 Task: Look for space in Cabimas, Venezuela from 26th August, 2023 to 10th September, 2023 for 6 adults, 2 children in price range Rs.10000 to Rs.15000. Place can be entire place or shared room with 6 bedrooms having 6 beds and 6 bathrooms. Property type can be house, flat, guest house. Amenities needed are: wifi, TV, free parkinig on premises, gym, breakfast. Booking option can be shelf check-in. Required host language is English.
Action: Mouse moved to (416, 88)
Screenshot: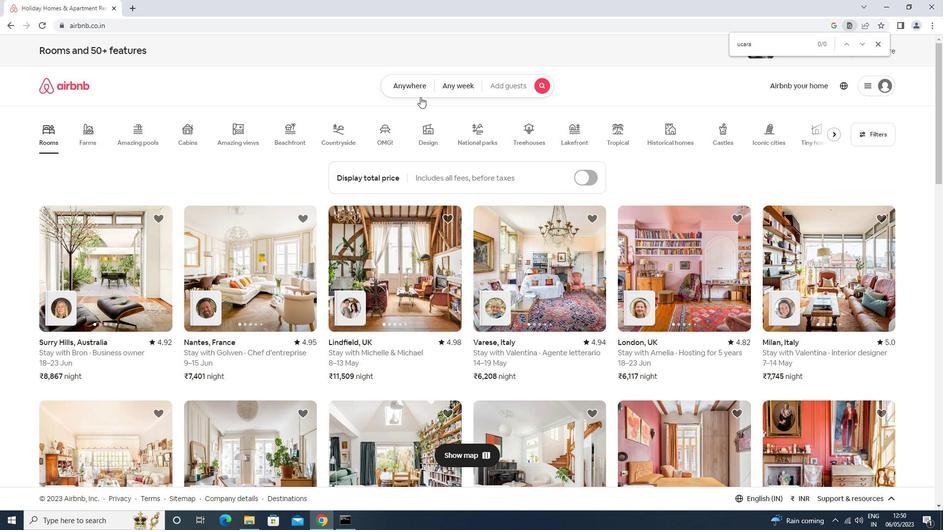 
Action: Mouse pressed left at (416, 88)
Screenshot: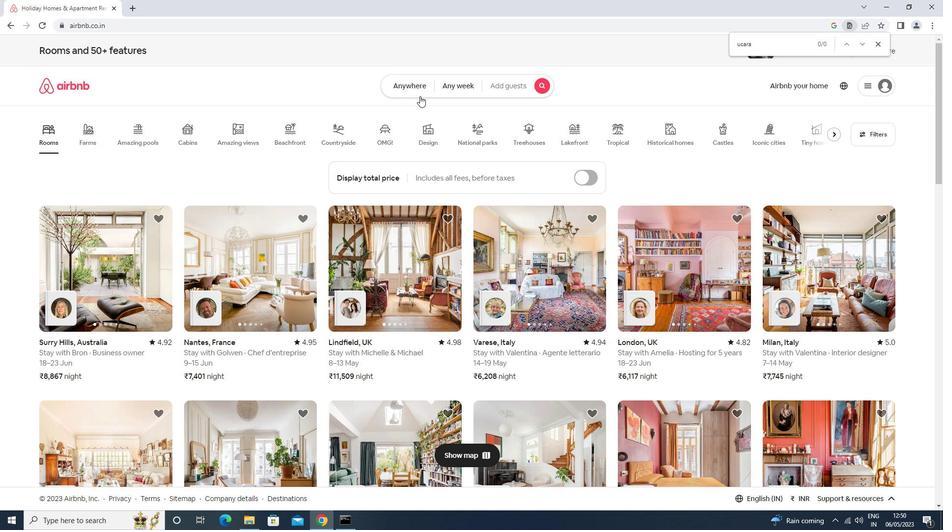 
Action: Mouse moved to (303, 128)
Screenshot: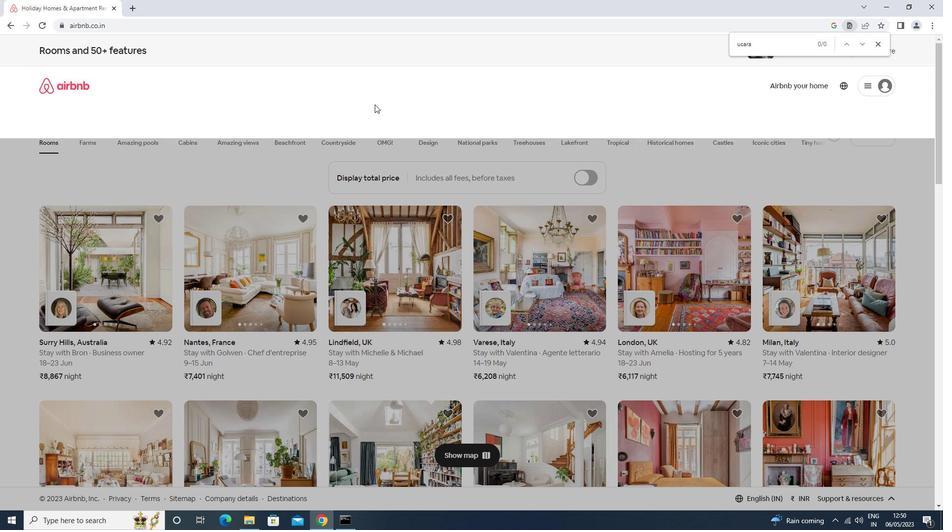 
Action: Mouse pressed left at (303, 128)
Screenshot: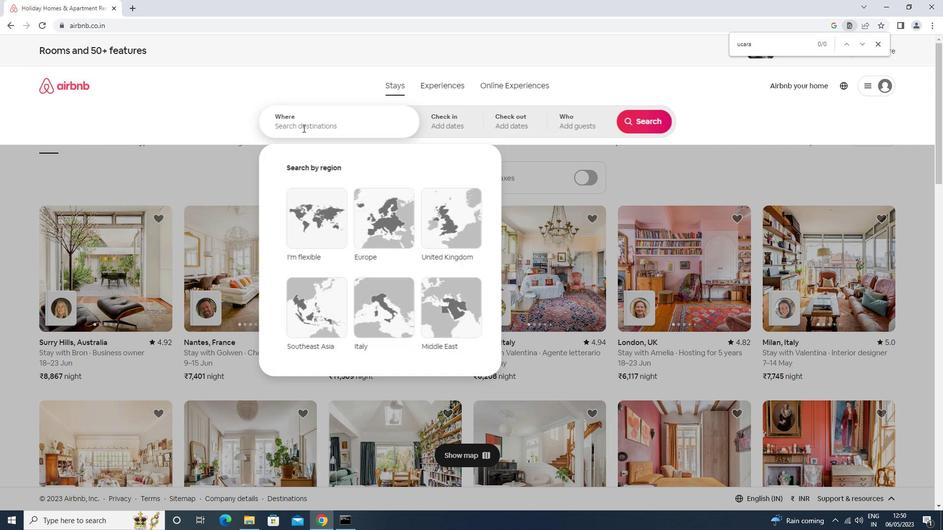 
Action: Key pressed cabims,<Key.space>venezuela<Key.enter>
Screenshot: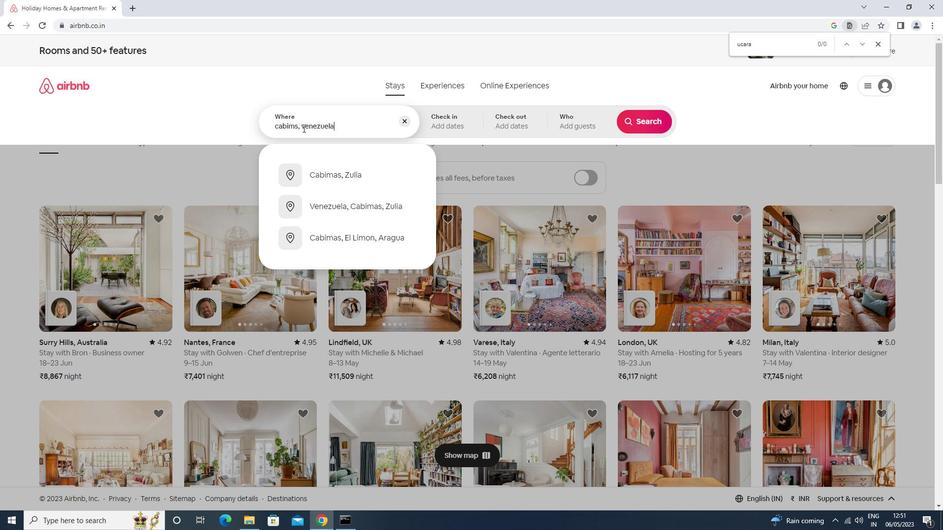 
Action: Mouse moved to (646, 198)
Screenshot: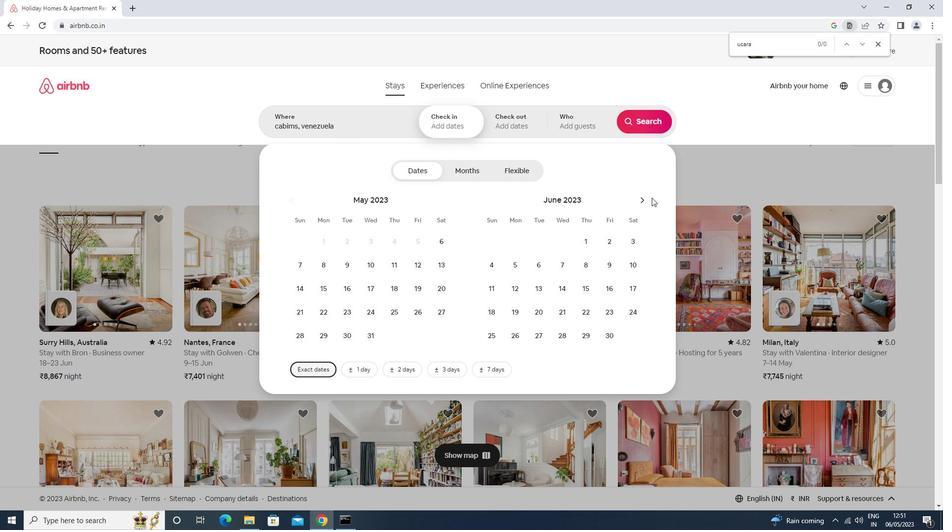 
Action: Mouse pressed left at (646, 198)
Screenshot: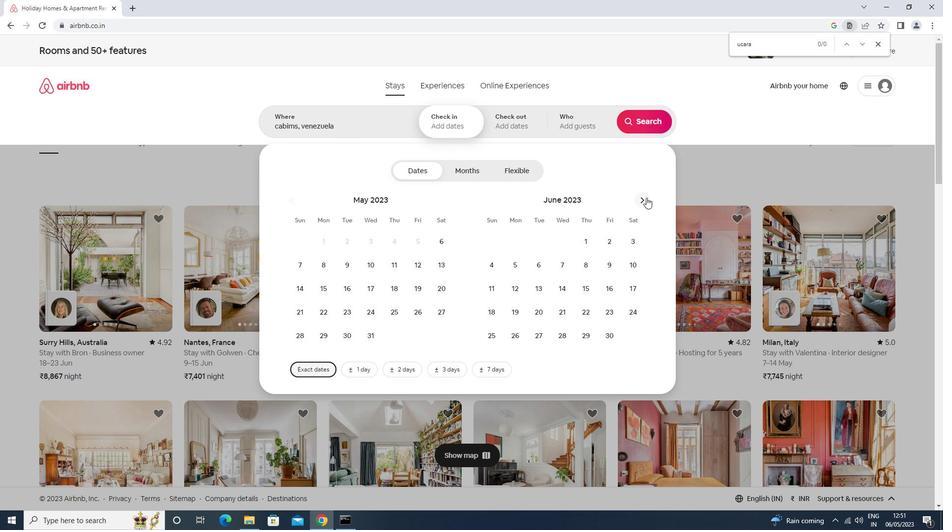 
Action: Mouse pressed left at (646, 198)
Screenshot: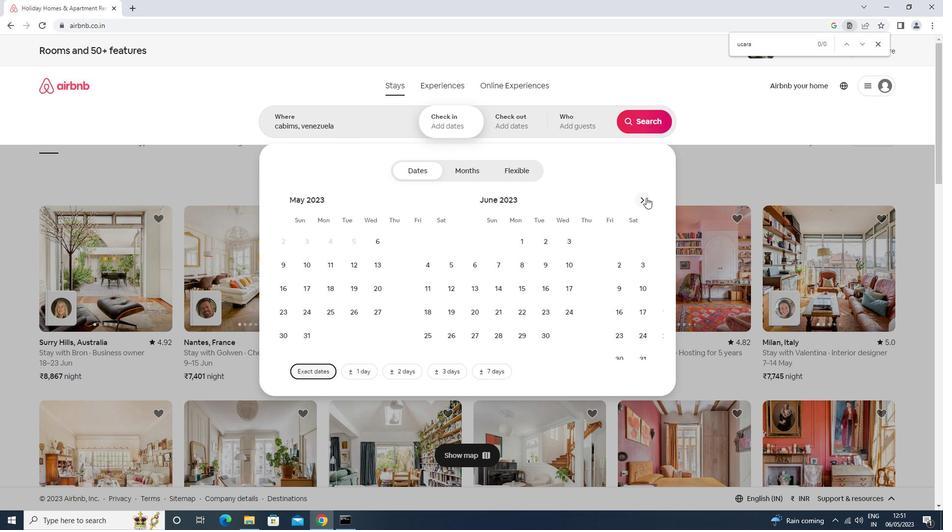 
Action: Mouse moved to (631, 303)
Screenshot: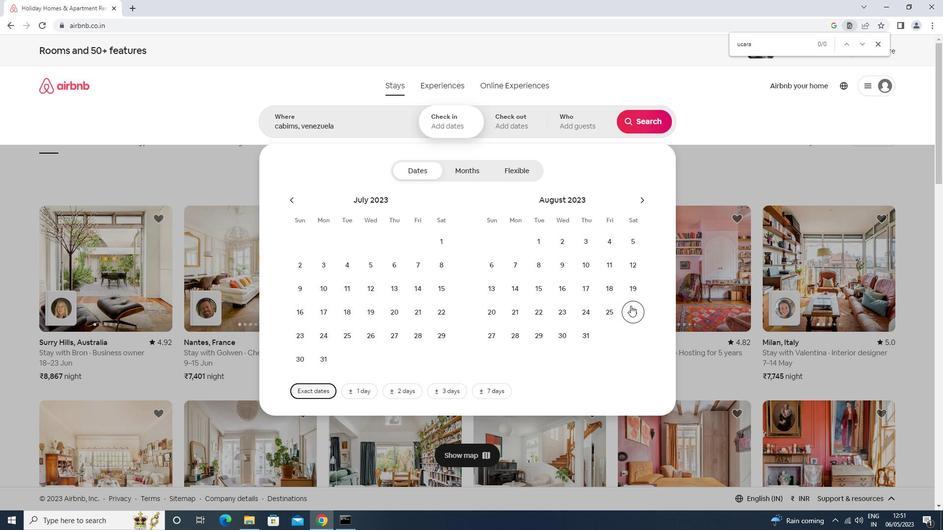 
Action: Mouse pressed left at (631, 303)
Screenshot: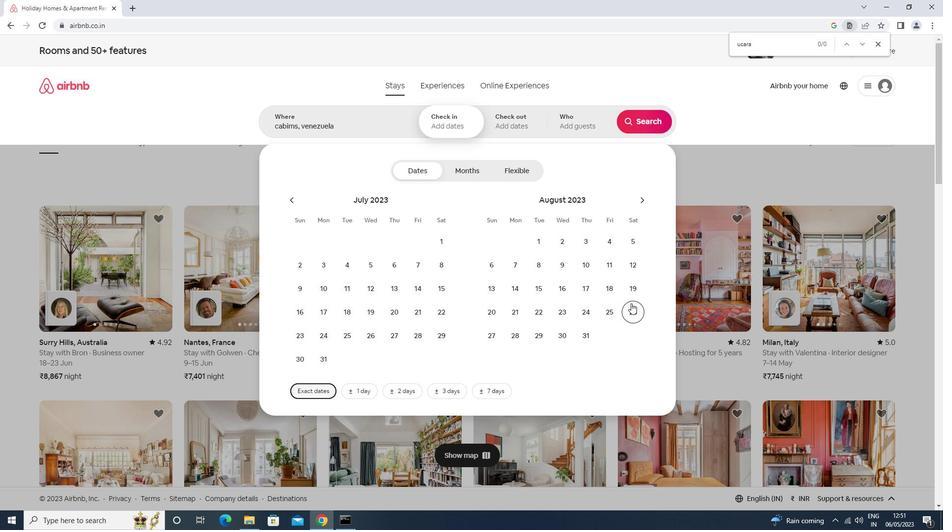 
Action: Mouse moved to (639, 201)
Screenshot: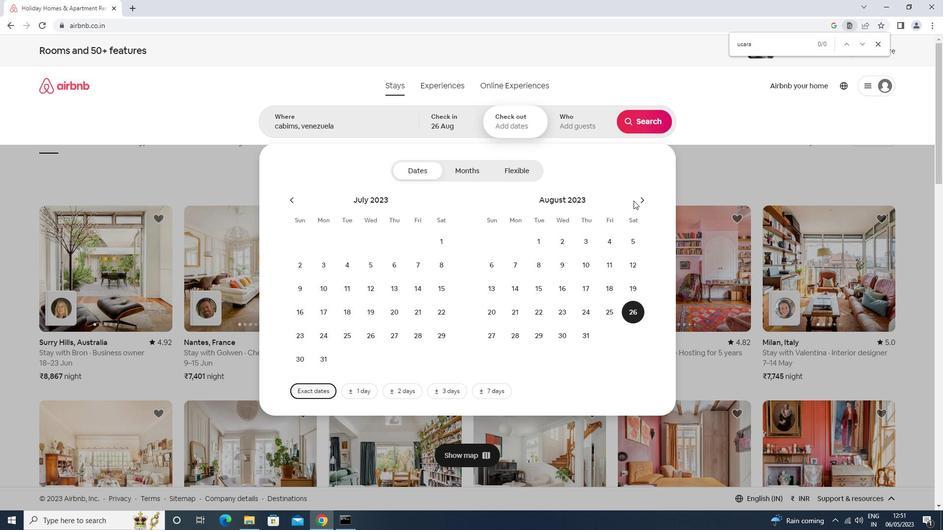 
Action: Mouse pressed left at (639, 201)
Screenshot: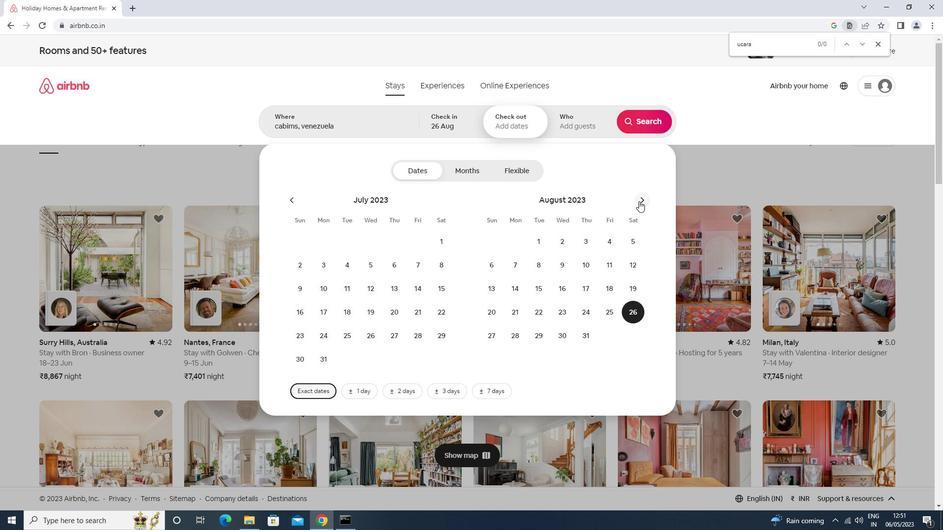 
Action: Mouse moved to (494, 287)
Screenshot: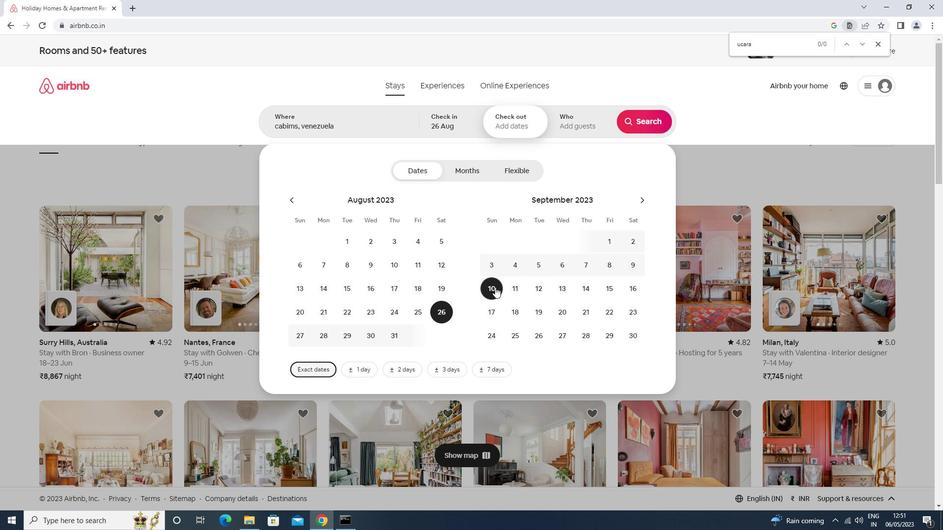 
Action: Mouse pressed left at (494, 287)
Screenshot: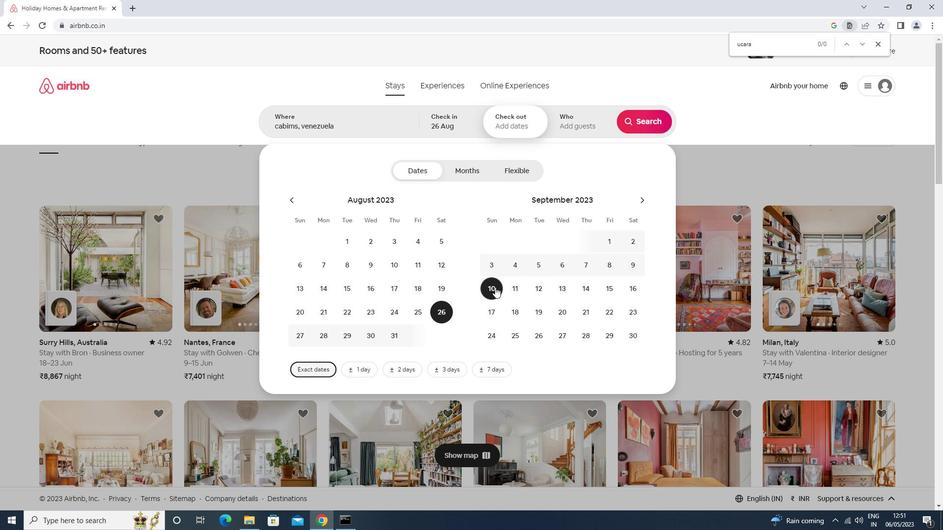 
Action: Mouse moved to (573, 121)
Screenshot: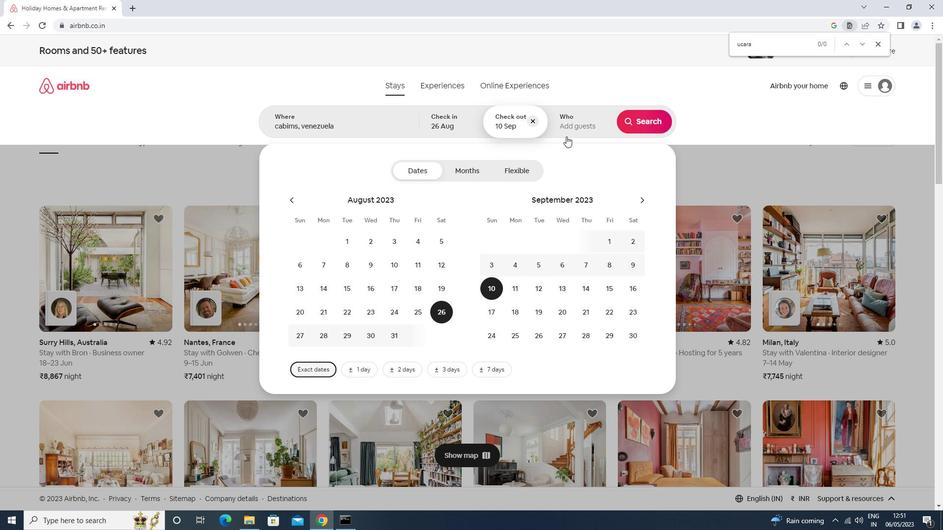 
Action: Mouse pressed left at (573, 121)
Screenshot: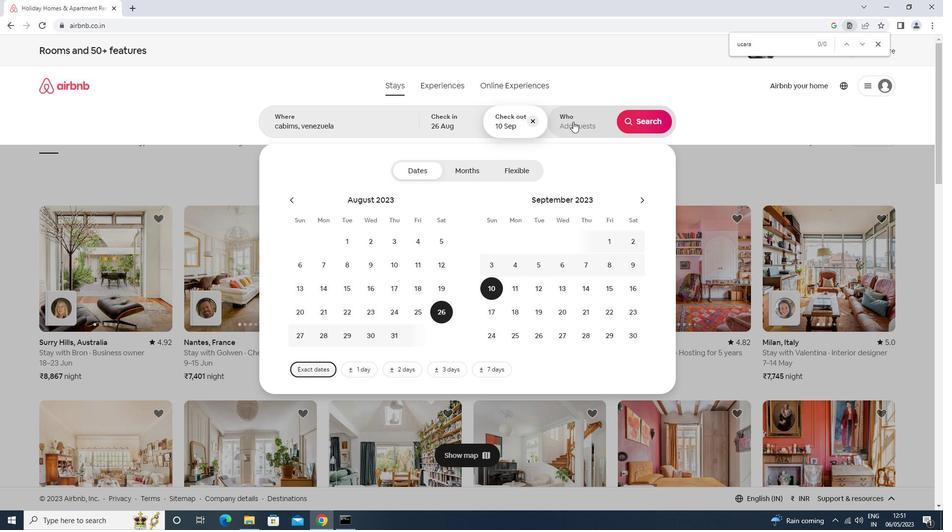 
Action: Mouse moved to (650, 177)
Screenshot: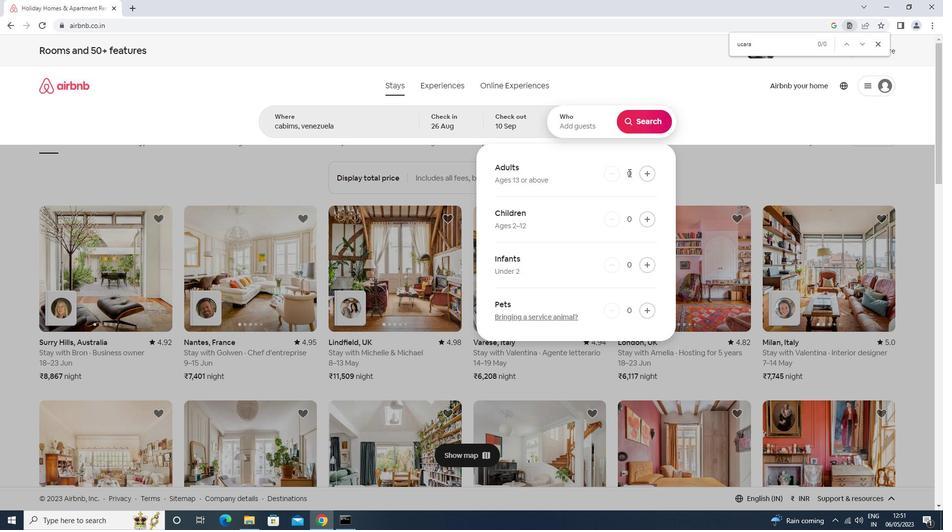 
Action: Mouse pressed left at (650, 177)
Screenshot: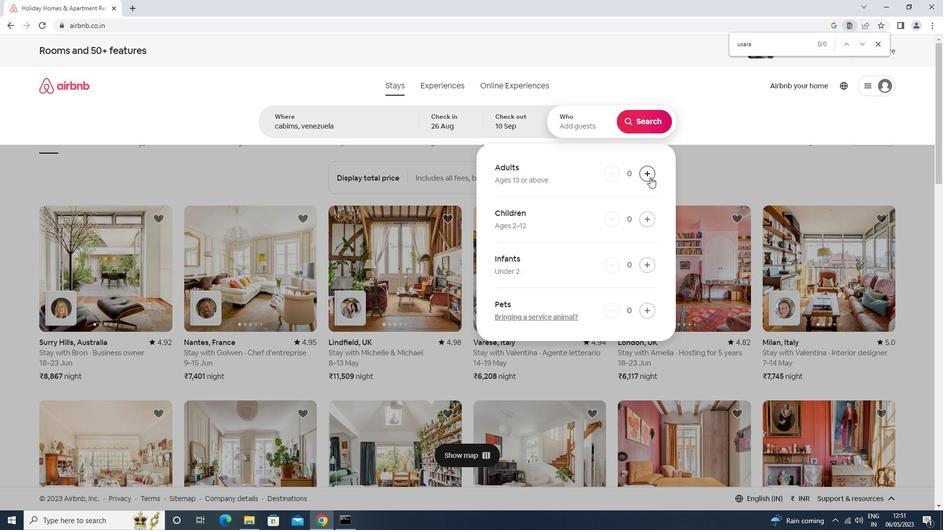 
Action: Mouse pressed left at (650, 177)
Screenshot: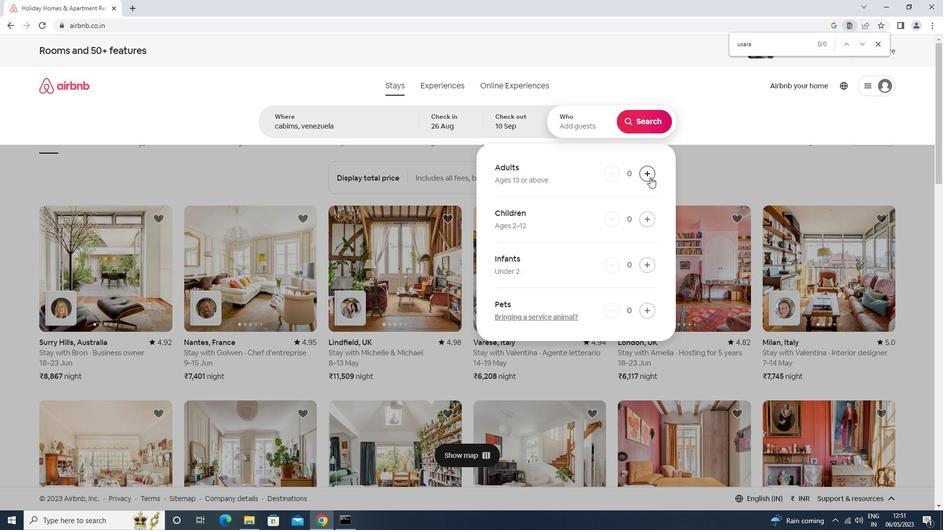 
Action: Mouse pressed left at (650, 177)
Screenshot: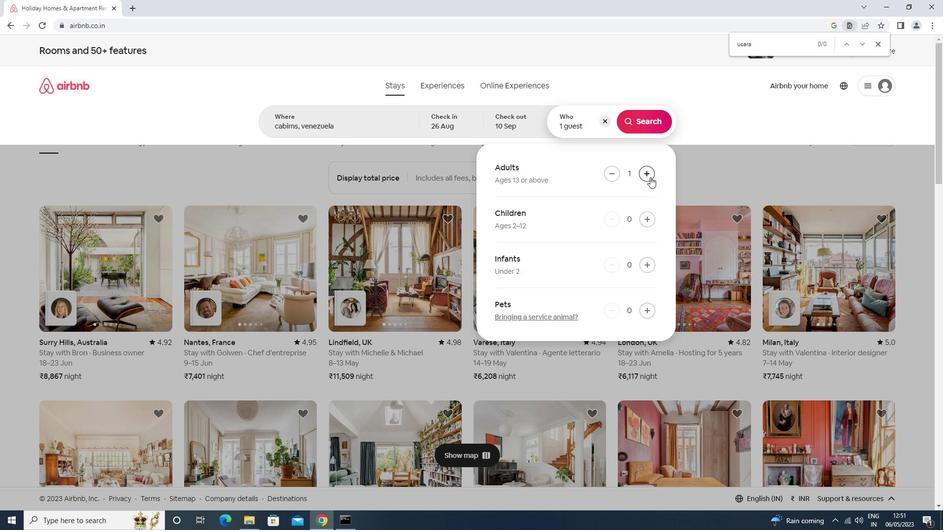 
Action: Mouse pressed left at (650, 177)
Screenshot: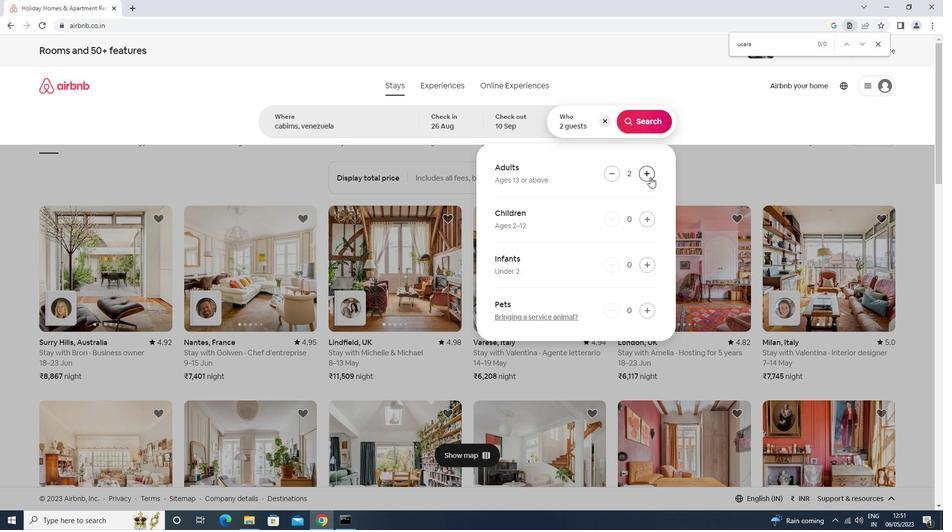 
Action: Mouse pressed left at (650, 177)
Screenshot: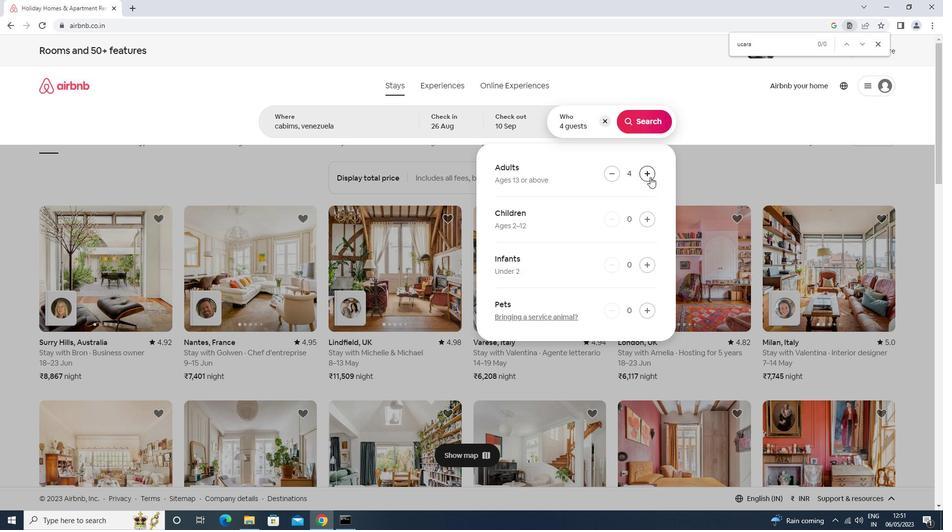 
Action: Mouse pressed left at (650, 177)
Screenshot: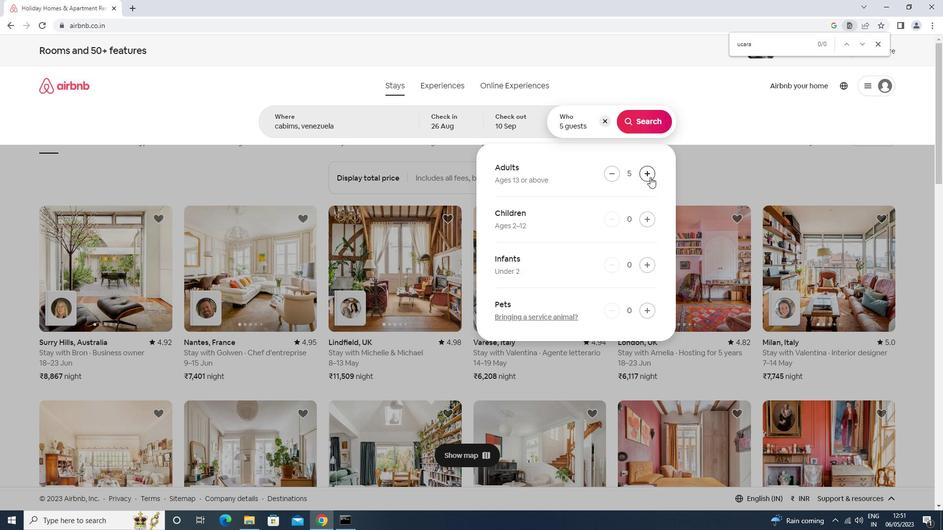 
Action: Mouse moved to (651, 216)
Screenshot: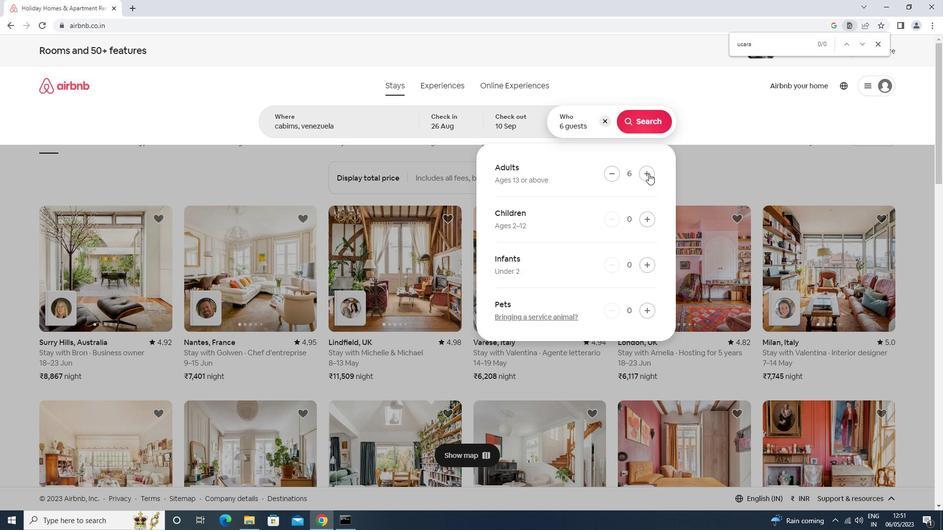 
Action: Mouse pressed left at (651, 216)
Screenshot: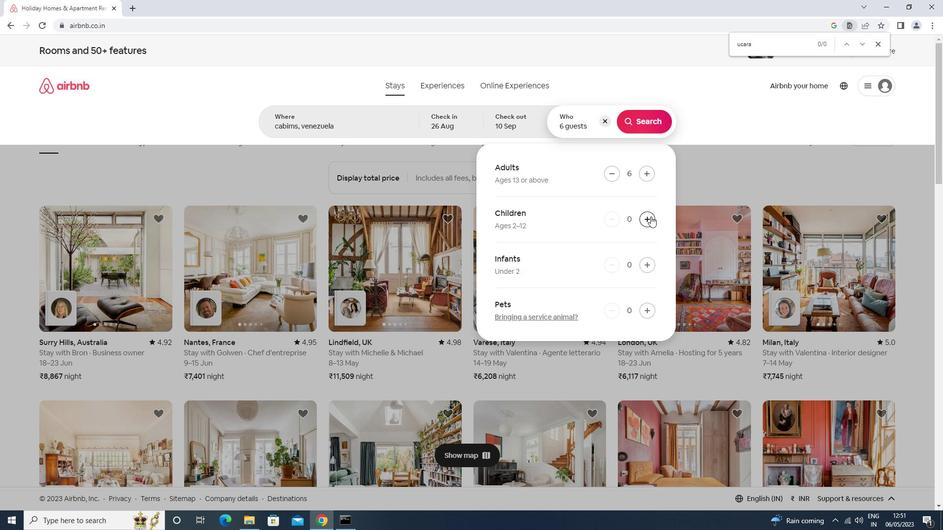 
Action: Mouse pressed left at (651, 216)
Screenshot: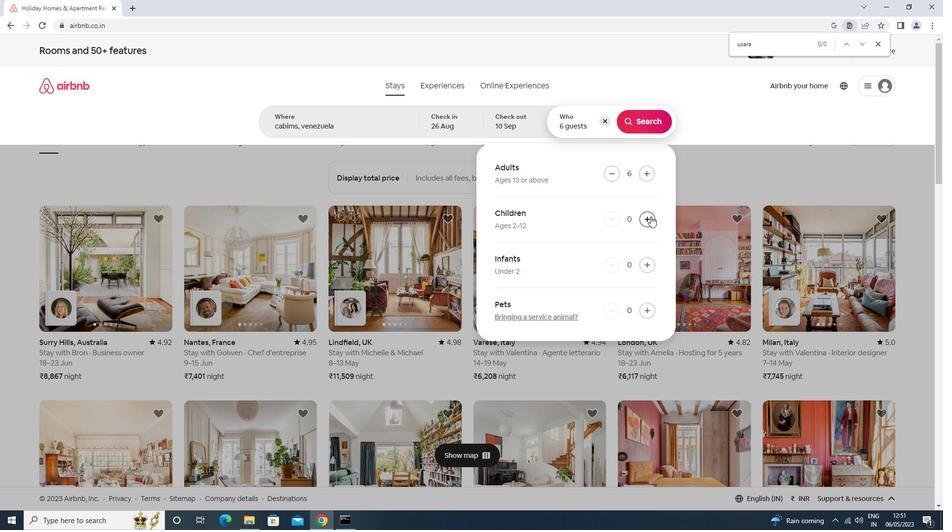 
Action: Mouse moved to (649, 120)
Screenshot: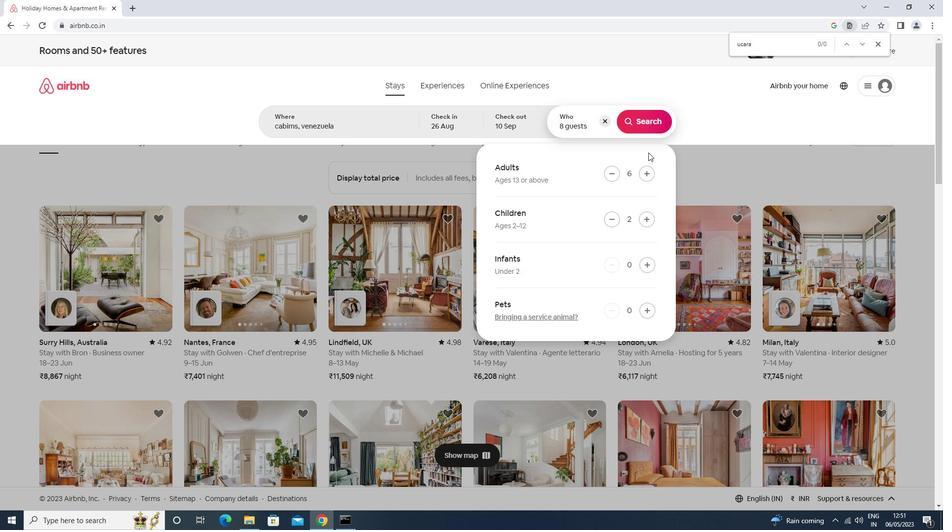 
Action: Mouse pressed left at (649, 120)
Screenshot: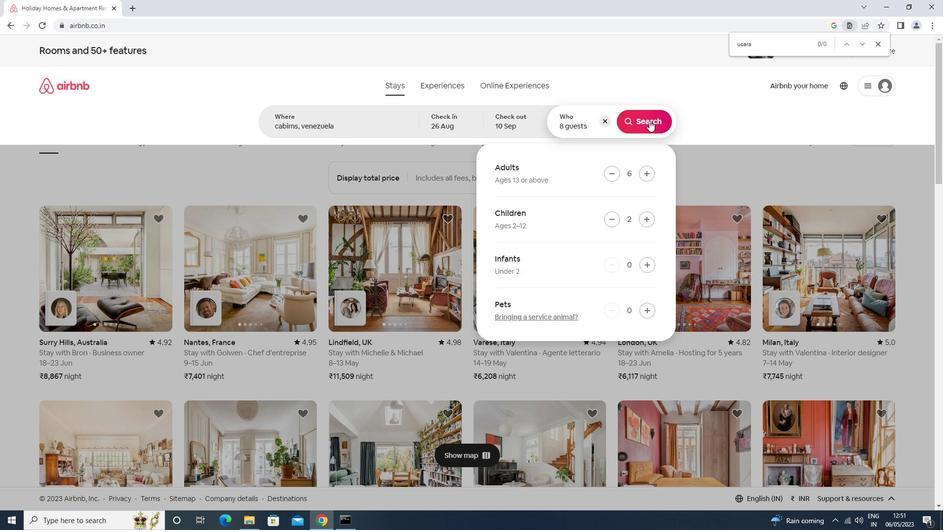 
Action: Mouse moved to (894, 86)
Screenshot: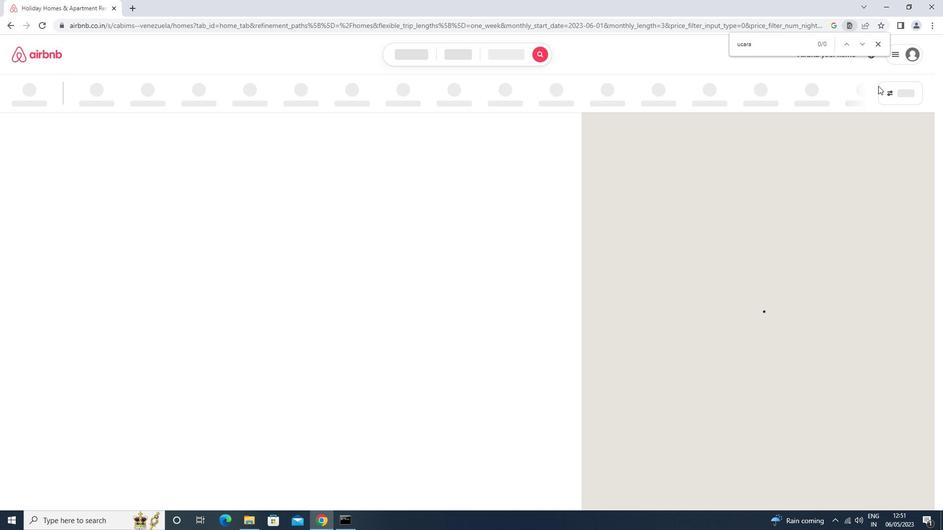 
Action: Mouse pressed left at (894, 86)
Screenshot: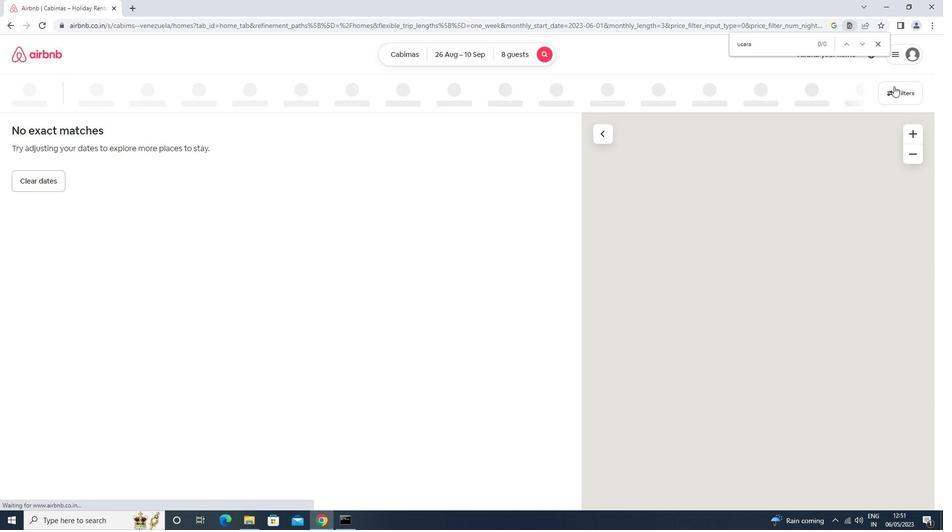 
Action: Mouse moved to (390, 338)
Screenshot: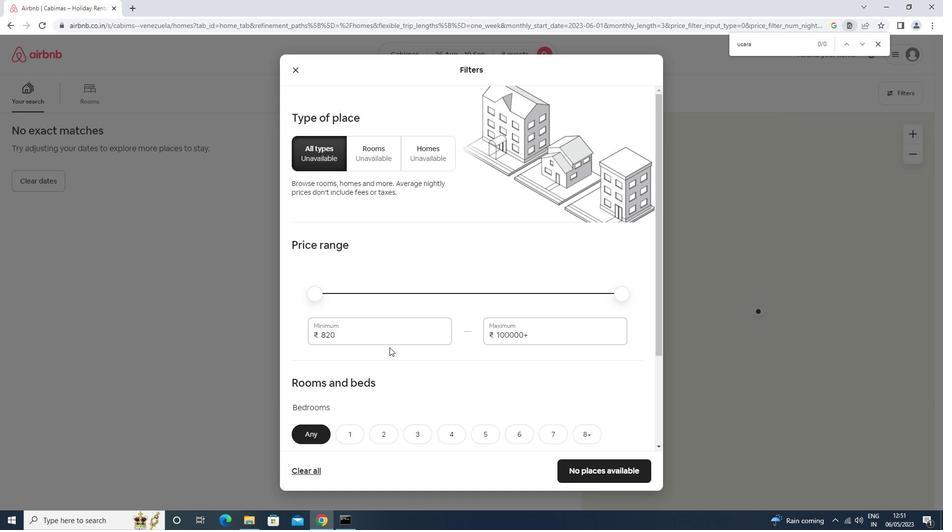 
Action: Mouse pressed left at (390, 338)
Screenshot: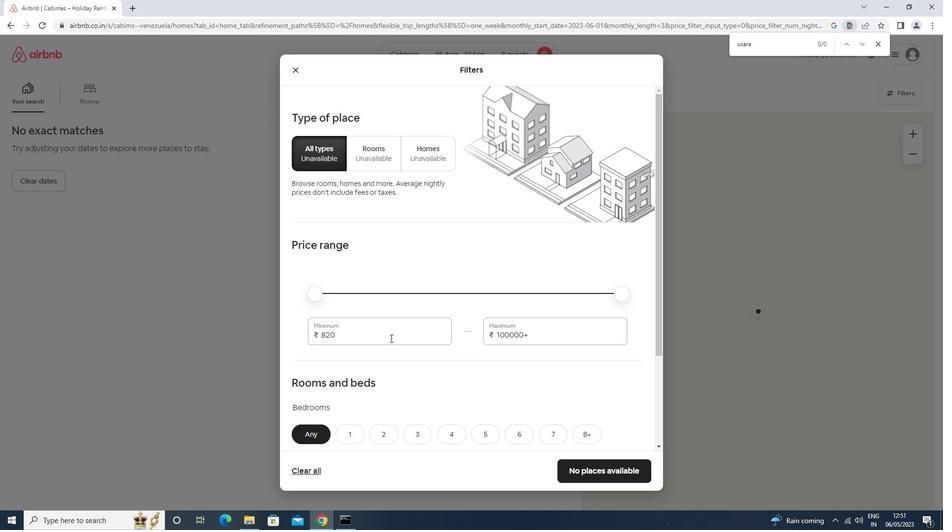 
Action: Mouse moved to (390, 333)
Screenshot: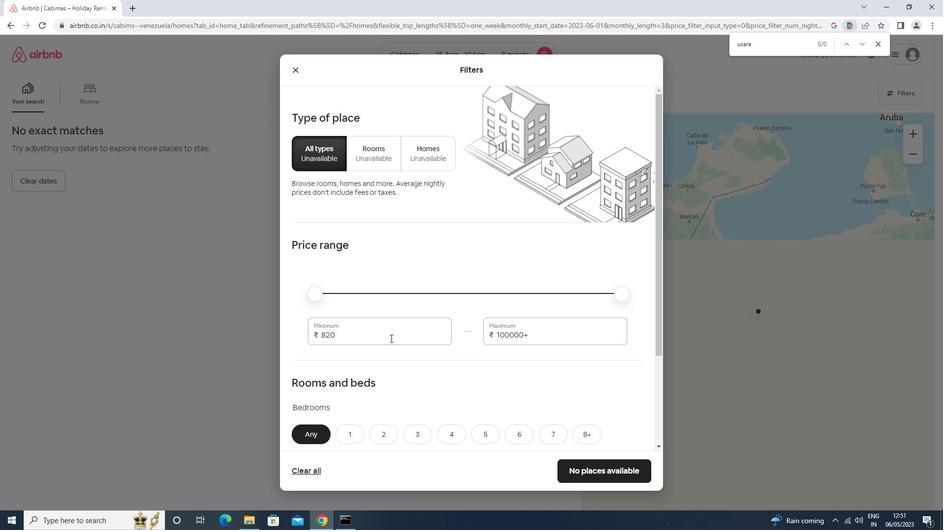 
Action: Key pressed <Key.backspace><Key.backspace><Key.backspace><Key.backspace>10000<Key.tab>15000
Screenshot: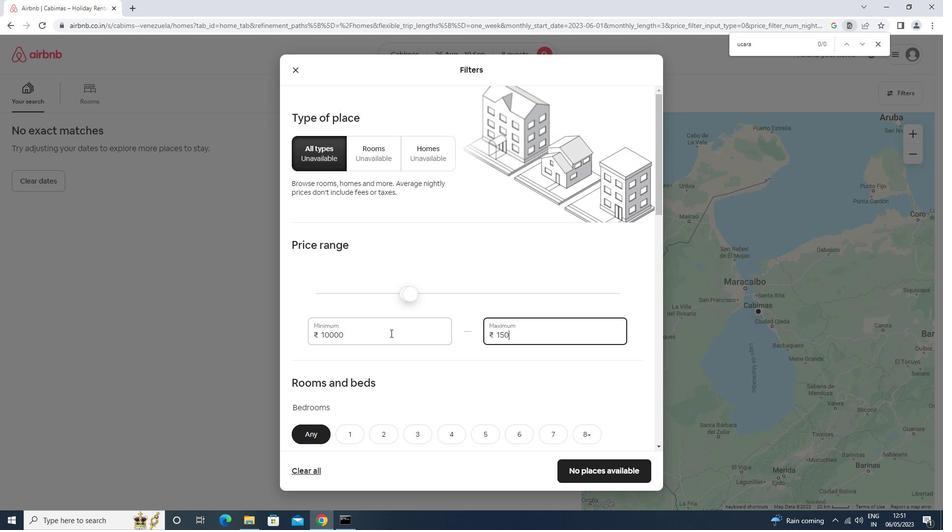 
Action: Mouse moved to (375, 339)
Screenshot: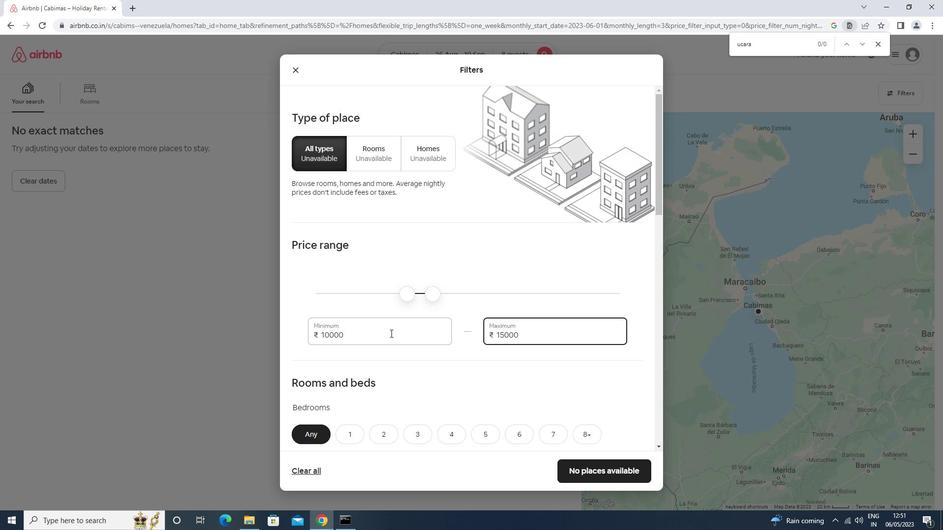 
Action: Mouse scrolled (375, 339) with delta (0, 0)
Screenshot: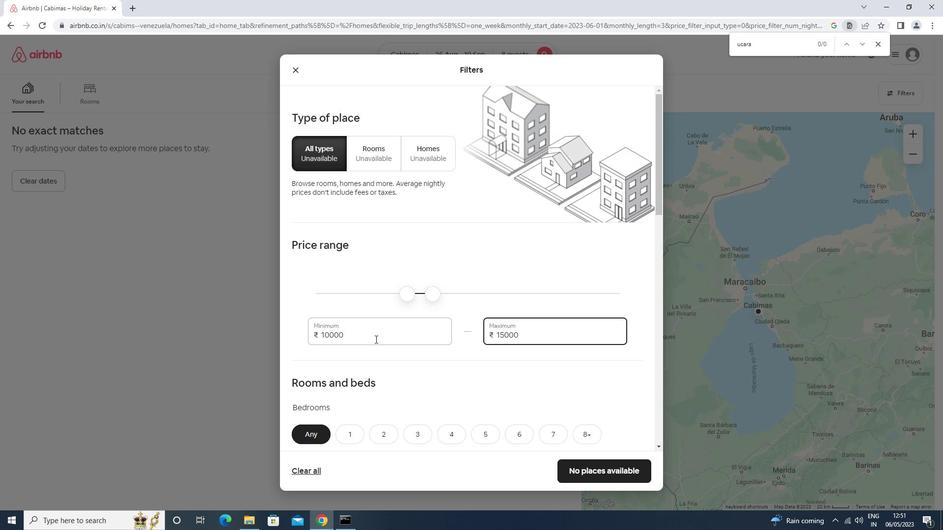 
Action: Mouse scrolled (375, 339) with delta (0, 0)
Screenshot: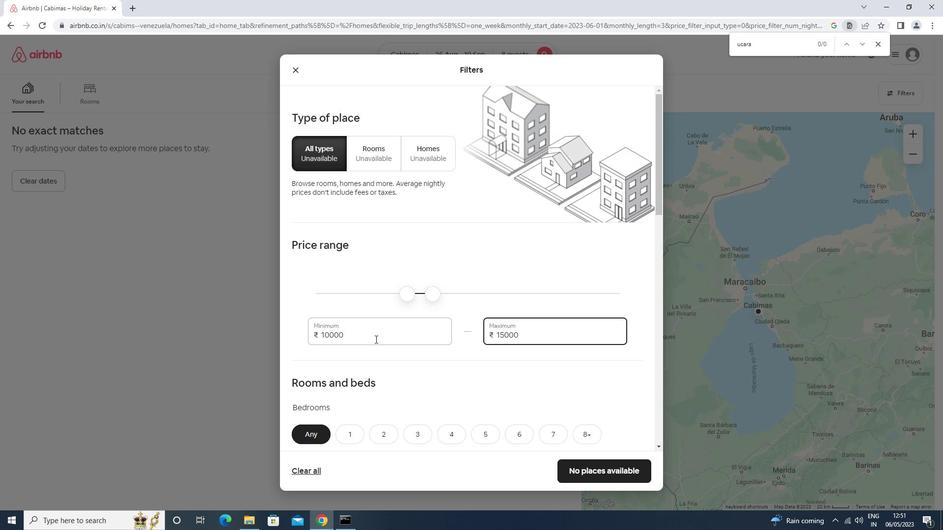 
Action: Mouse scrolled (375, 339) with delta (0, 0)
Screenshot: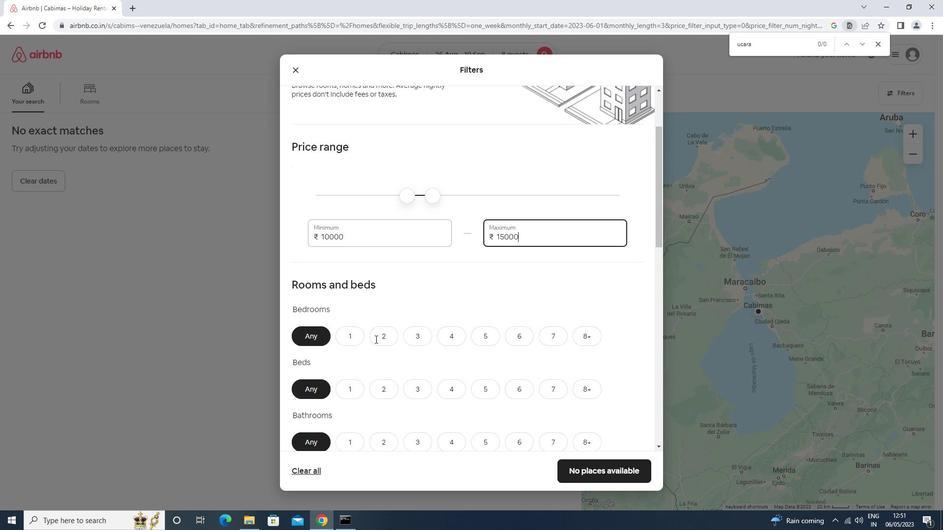 
Action: Mouse scrolled (375, 339) with delta (0, 0)
Screenshot: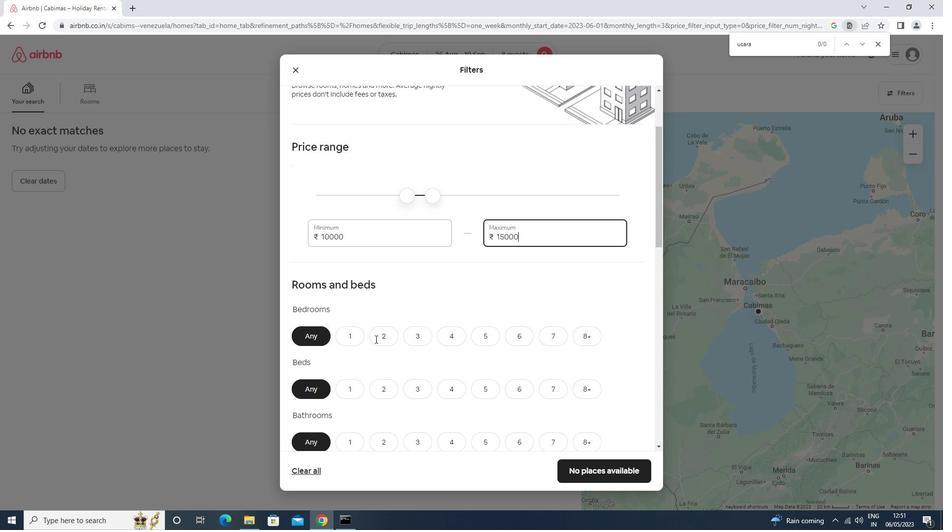 
Action: Mouse moved to (515, 243)
Screenshot: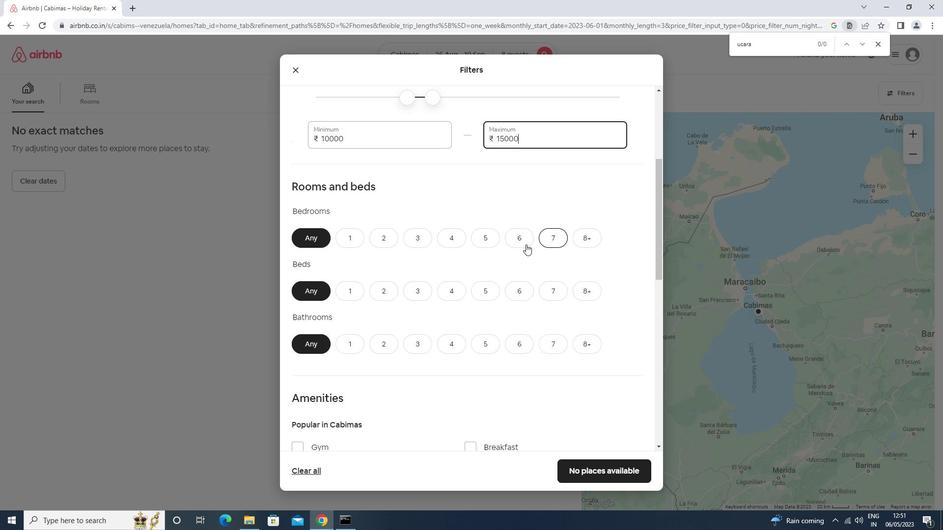 
Action: Mouse pressed left at (515, 243)
Screenshot: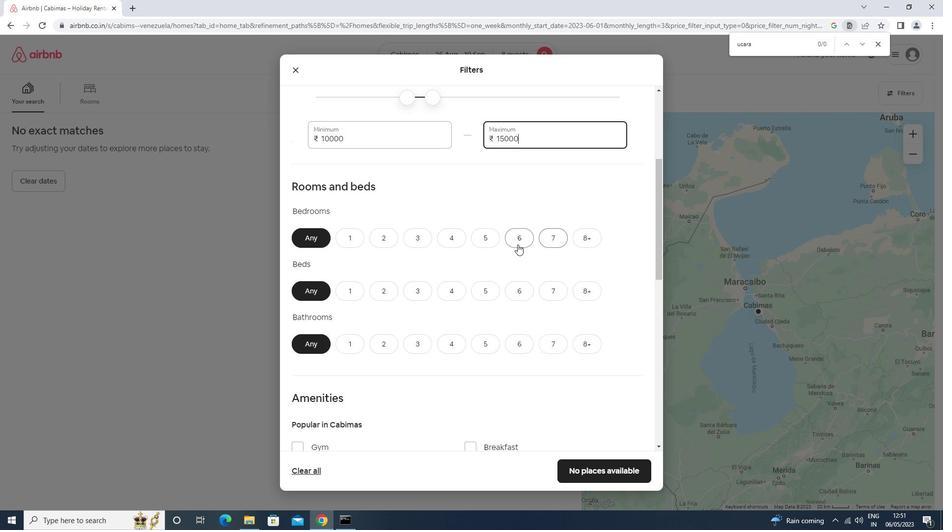 
Action: Mouse moved to (524, 289)
Screenshot: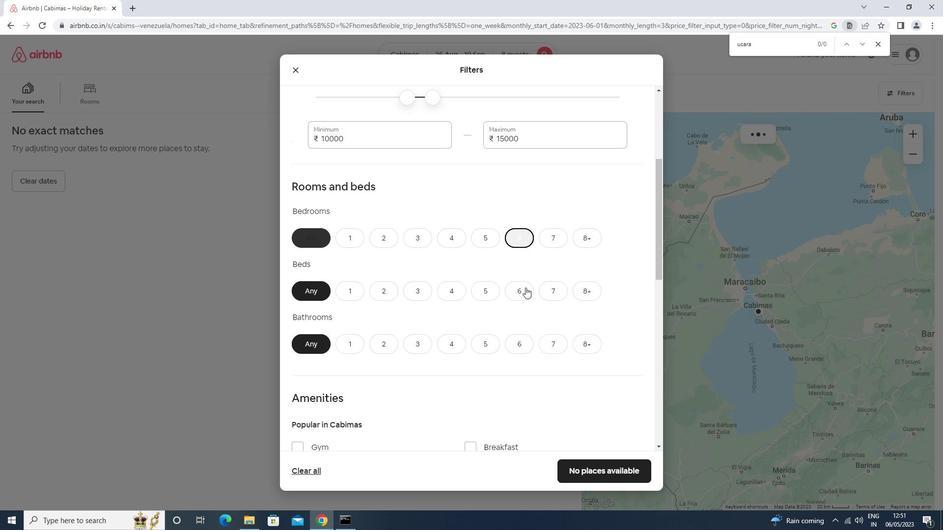 
Action: Mouse pressed left at (524, 289)
Screenshot: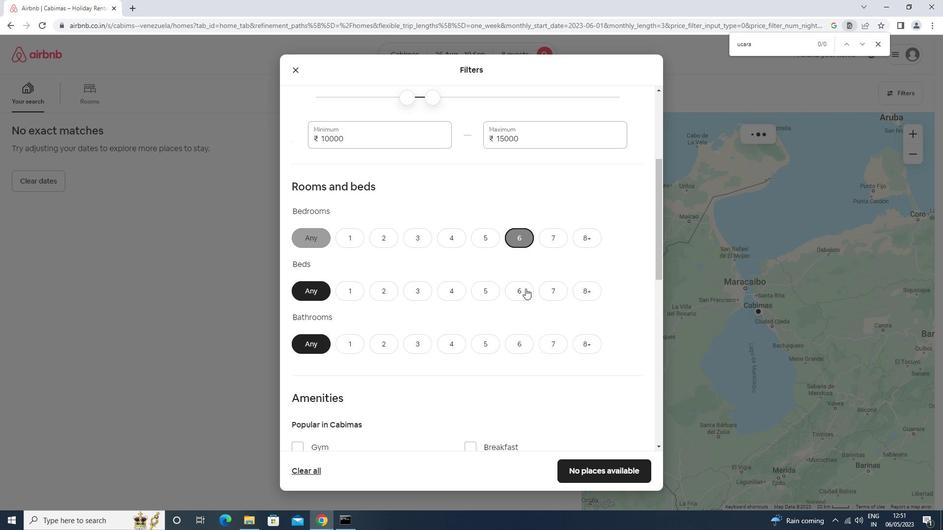 
Action: Mouse moved to (518, 345)
Screenshot: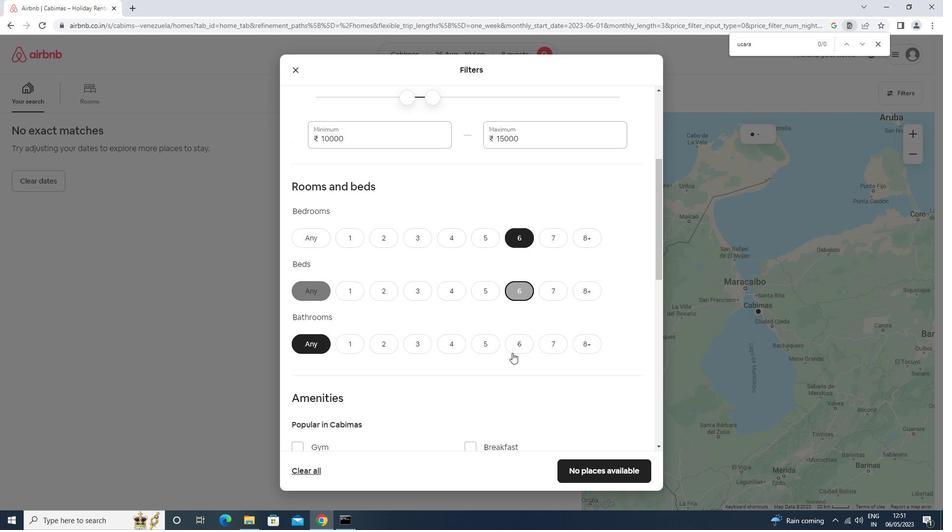 
Action: Mouse pressed left at (518, 345)
Screenshot: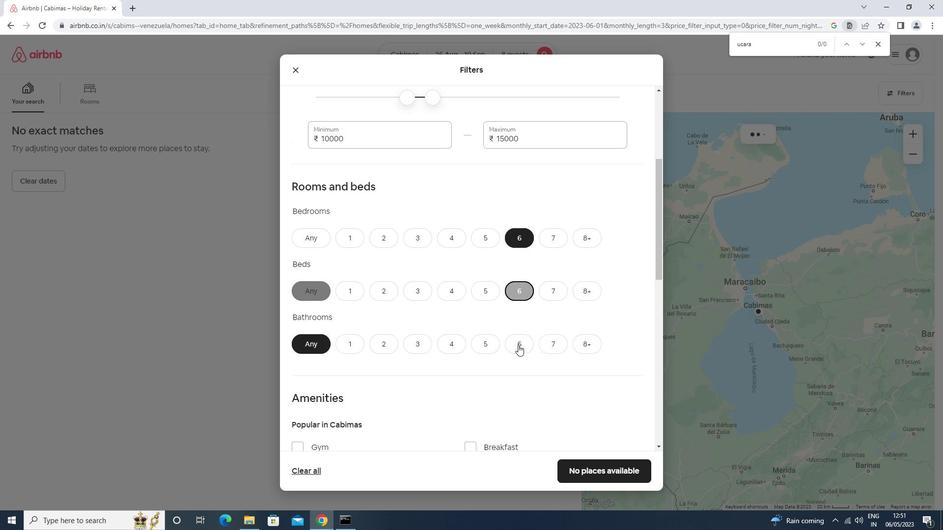 
Action: Mouse scrolled (518, 345) with delta (0, 0)
Screenshot: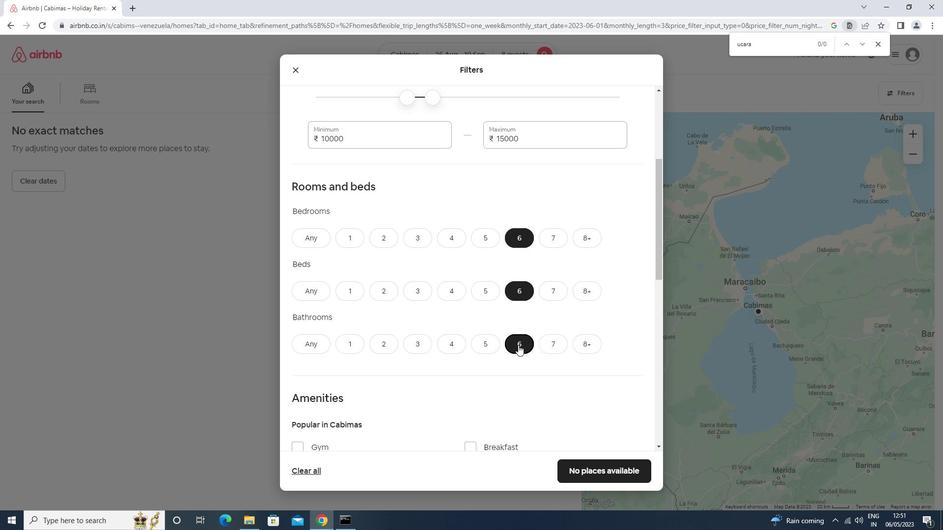 
Action: Mouse scrolled (518, 345) with delta (0, 0)
Screenshot: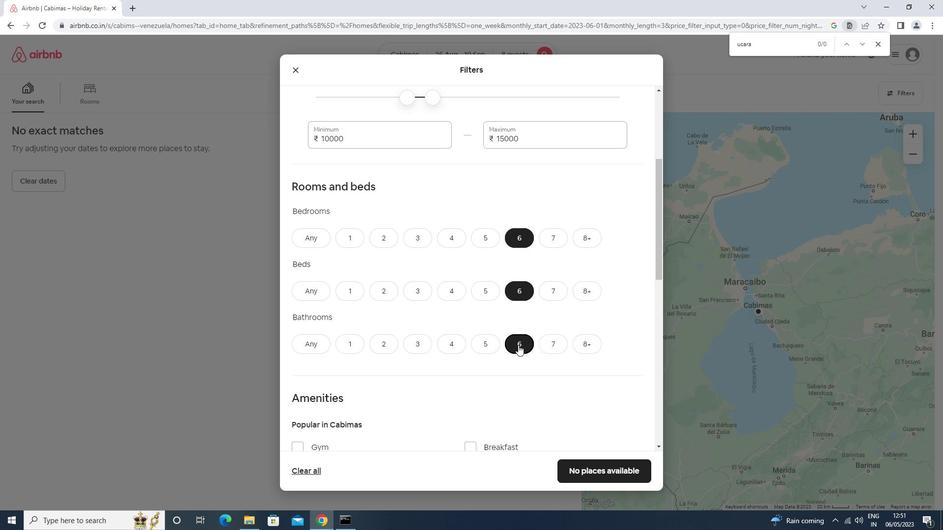 
Action: Mouse scrolled (518, 345) with delta (0, 0)
Screenshot: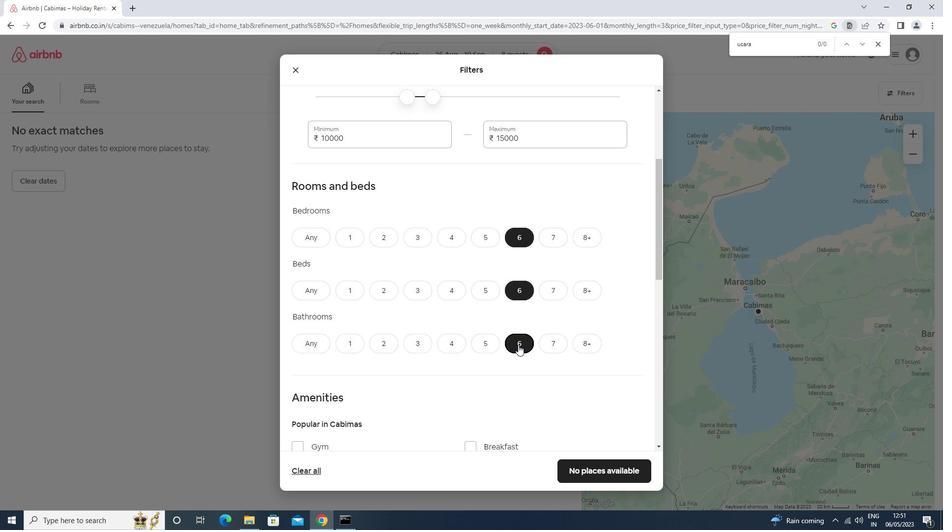 
Action: Mouse scrolled (518, 345) with delta (0, 0)
Screenshot: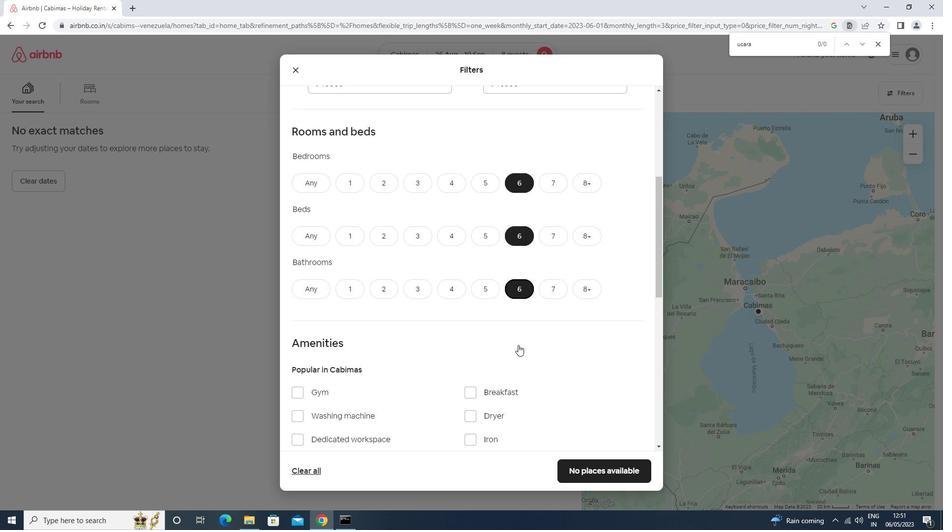 
Action: Mouse scrolled (518, 345) with delta (0, 0)
Screenshot: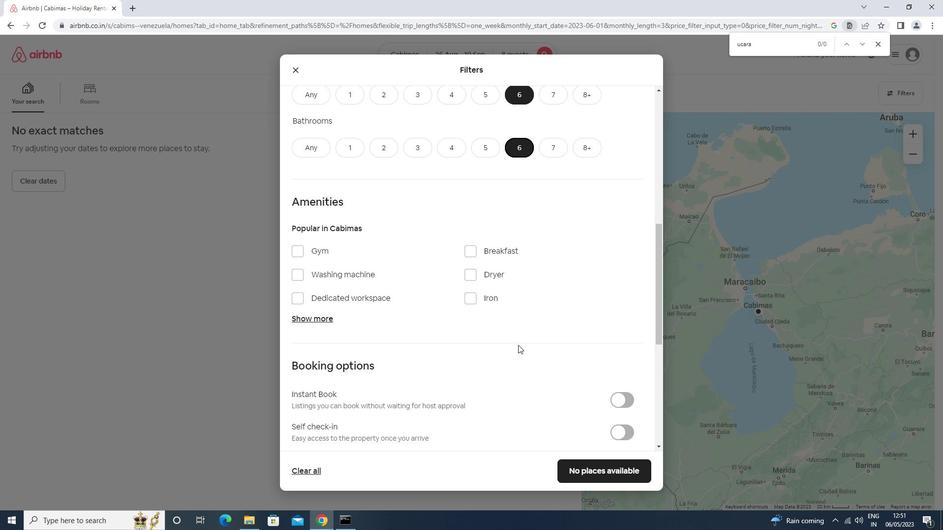 
Action: Mouse moved to (331, 200)
Screenshot: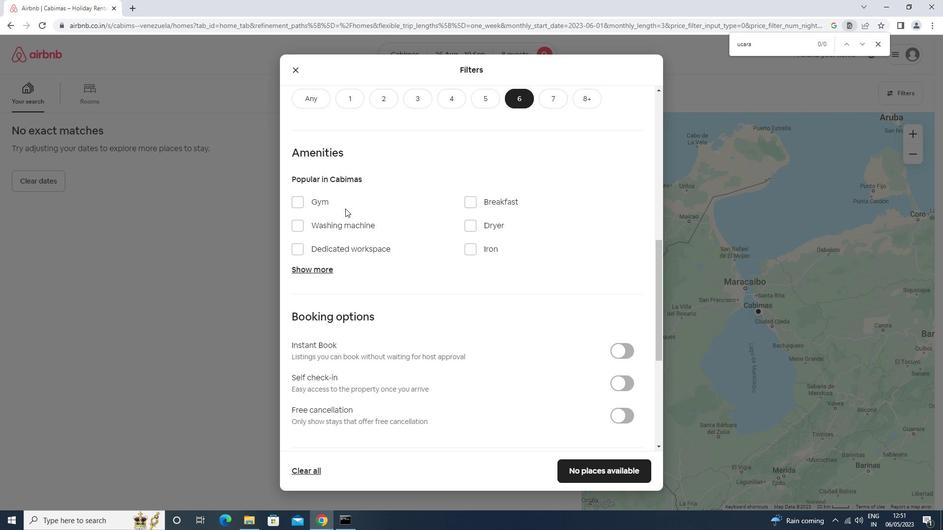
Action: Mouse pressed left at (331, 200)
Screenshot: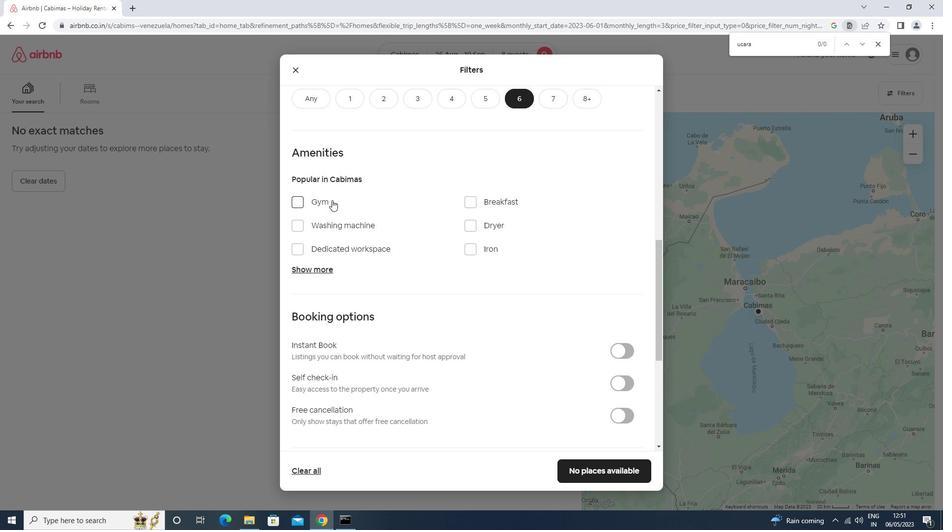 
Action: Mouse moved to (490, 202)
Screenshot: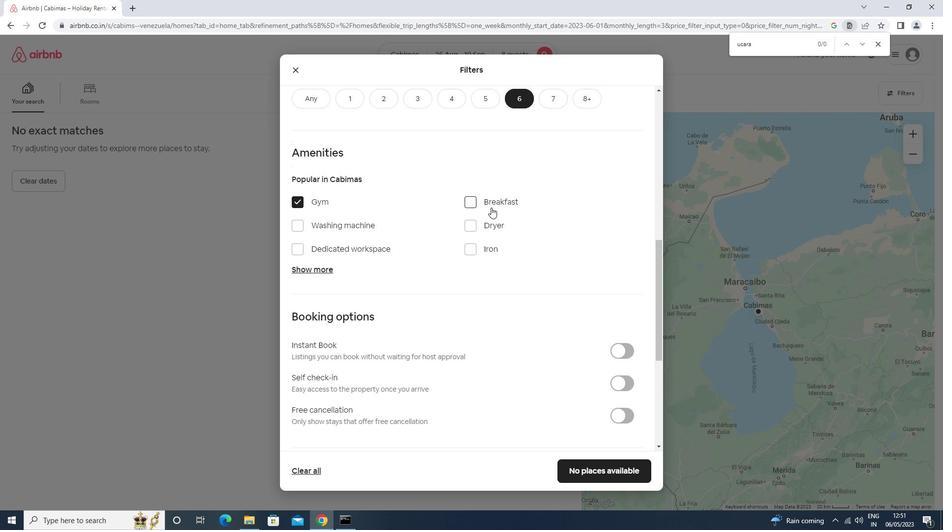 
Action: Mouse pressed left at (490, 202)
Screenshot: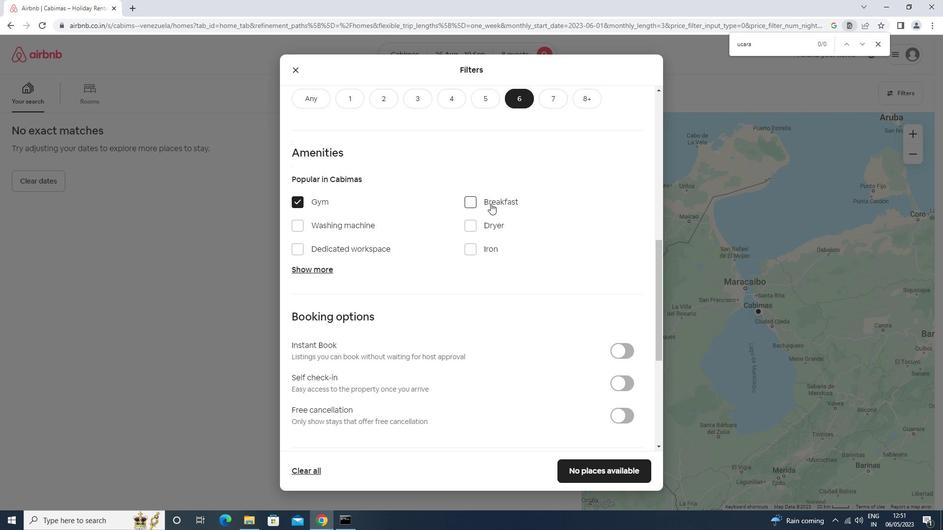 
Action: Mouse moved to (323, 269)
Screenshot: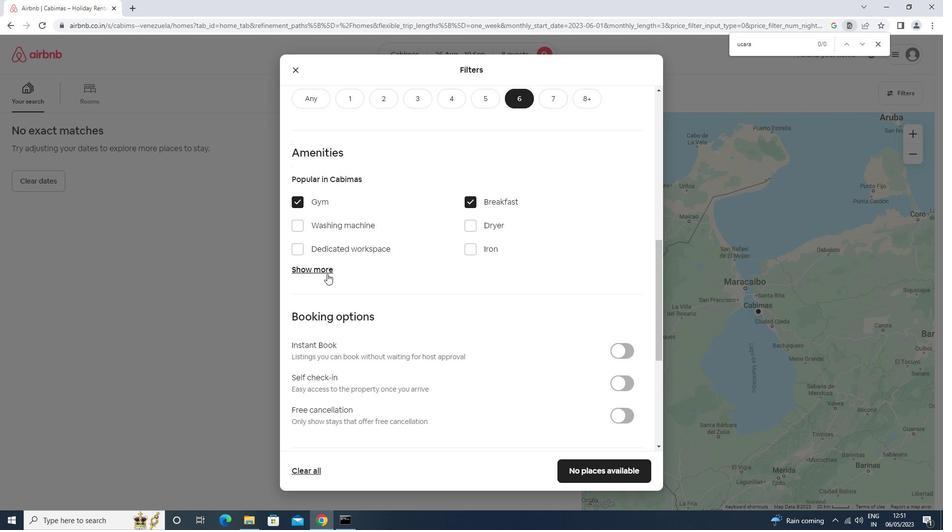 
Action: Mouse pressed left at (323, 269)
Screenshot: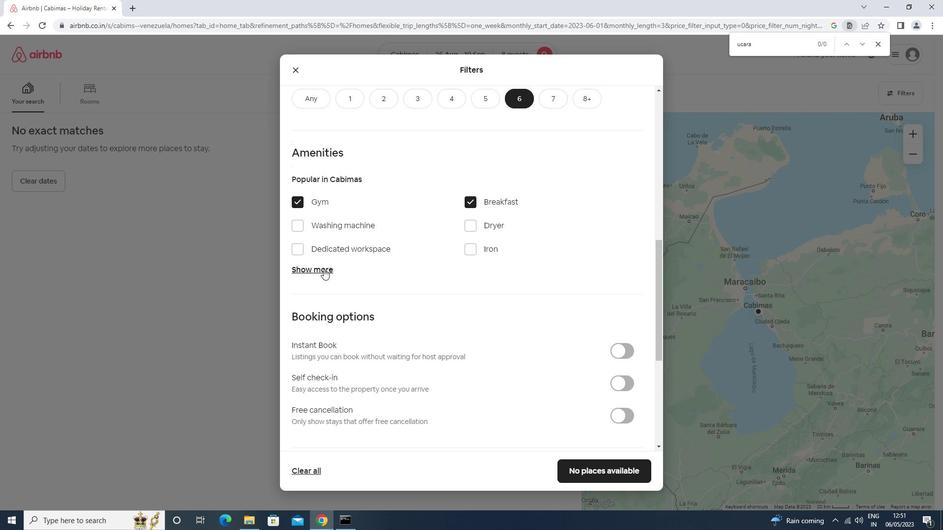 
Action: Mouse moved to (322, 352)
Screenshot: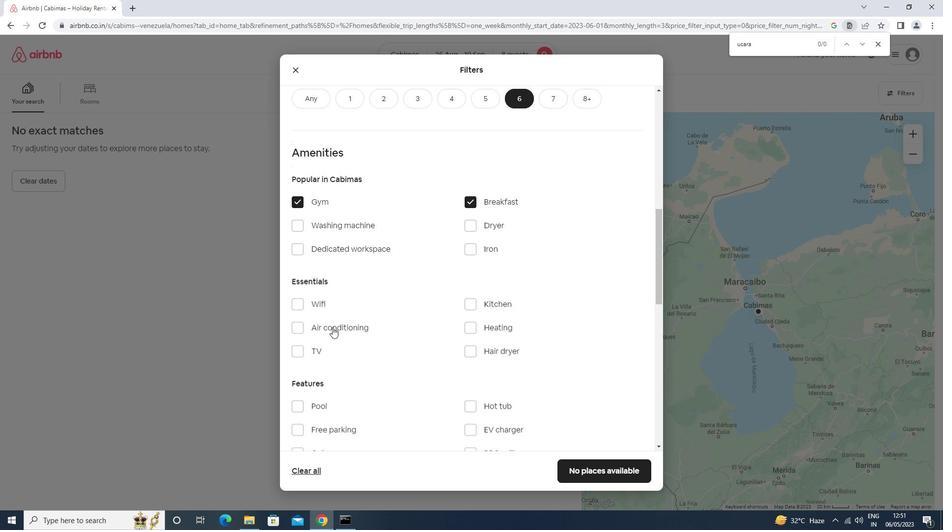 
Action: Mouse pressed left at (322, 352)
Screenshot: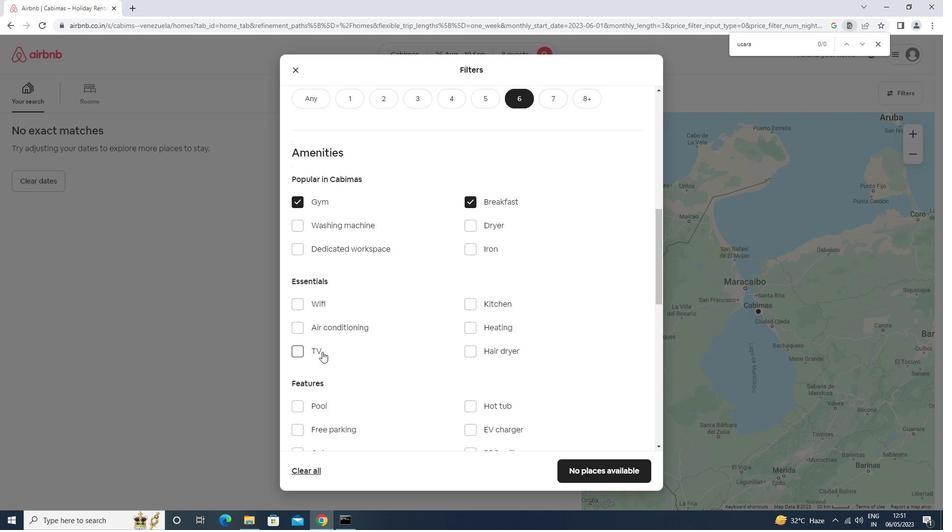 
Action: Mouse moved to (344, 304)
Screenshot: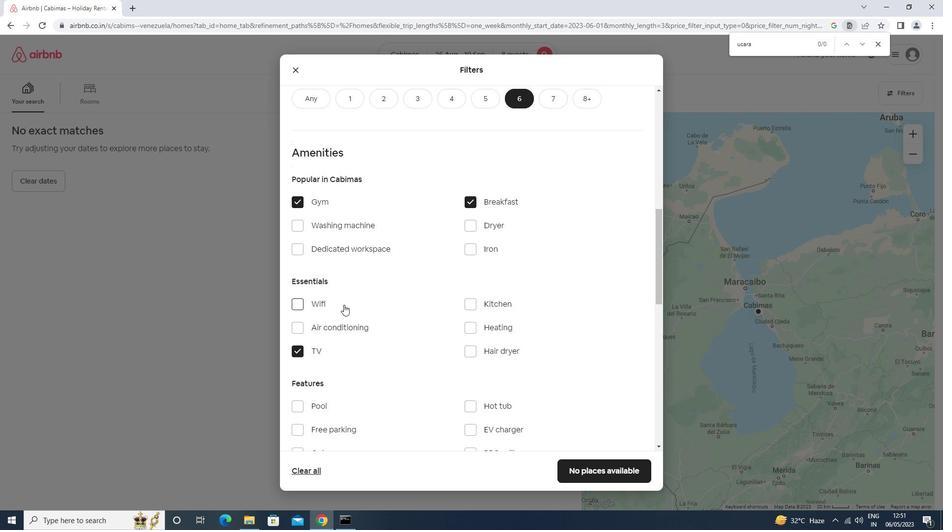 
Action: Mouse pressed left at (344, 304)
Screenshot: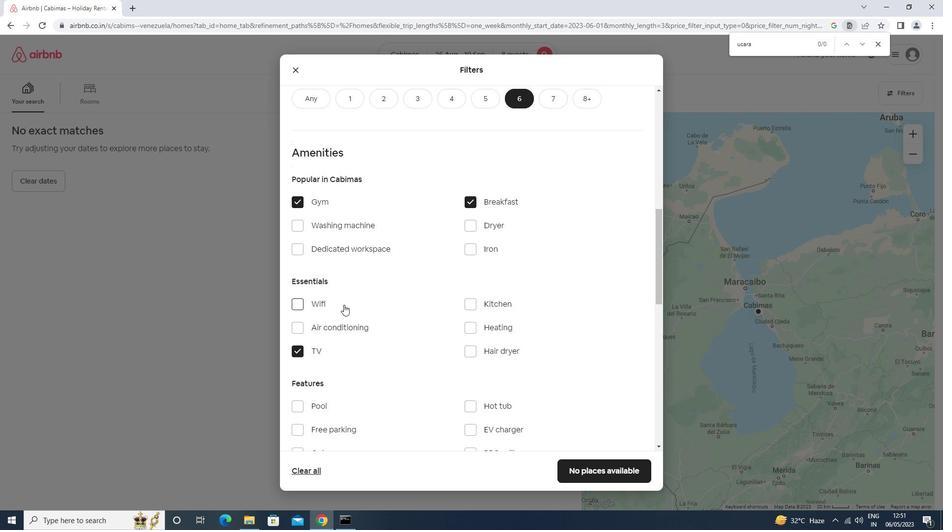 
Action: Mouse moved to (345, 310)
Screenshot: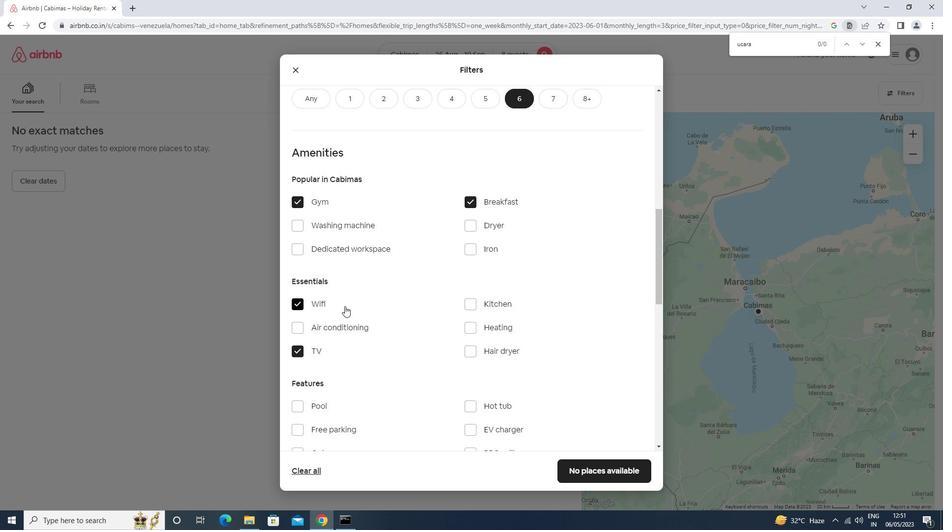 
Action: Mouse scrolled (345, 309) with delta (0, 0)
Screenshot: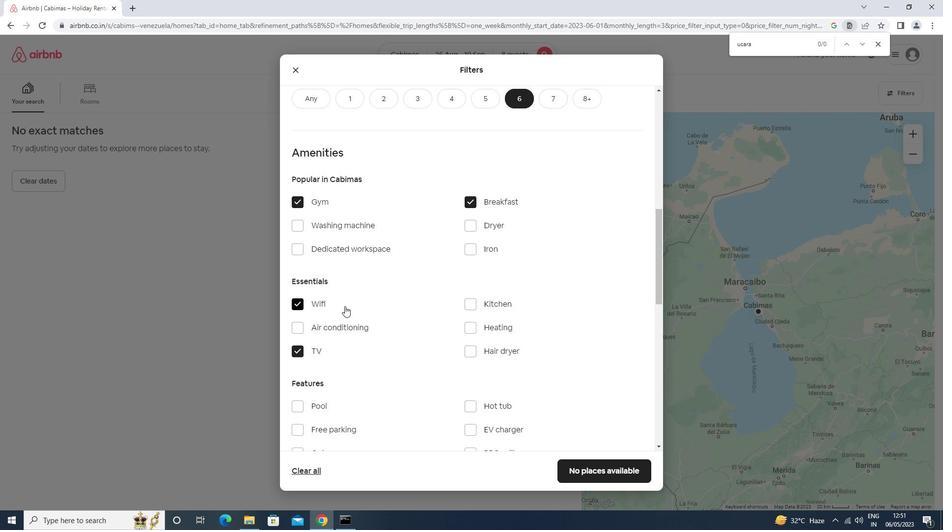 
Action: Mouse moved to (345, 311)
Screenshot: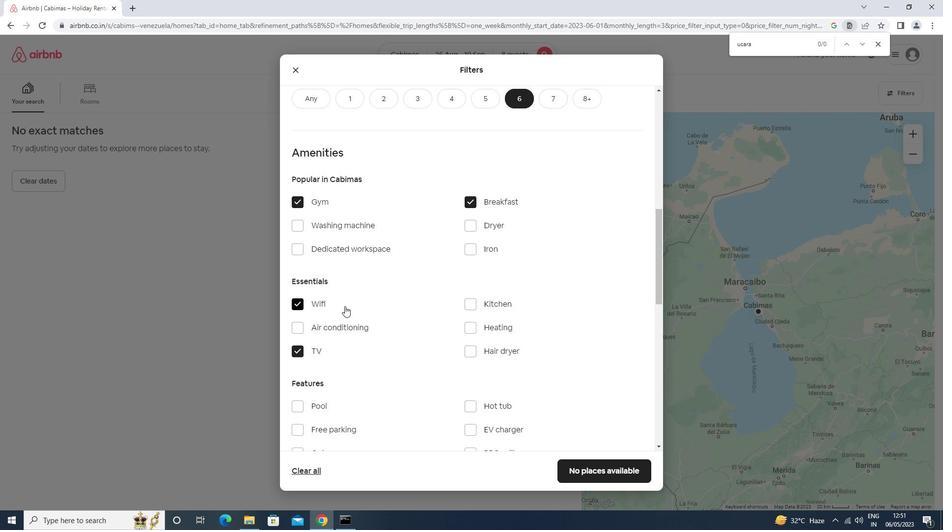 
Action: Mouse scrolled (345, 311) with delta (0, 0)
Screenshot: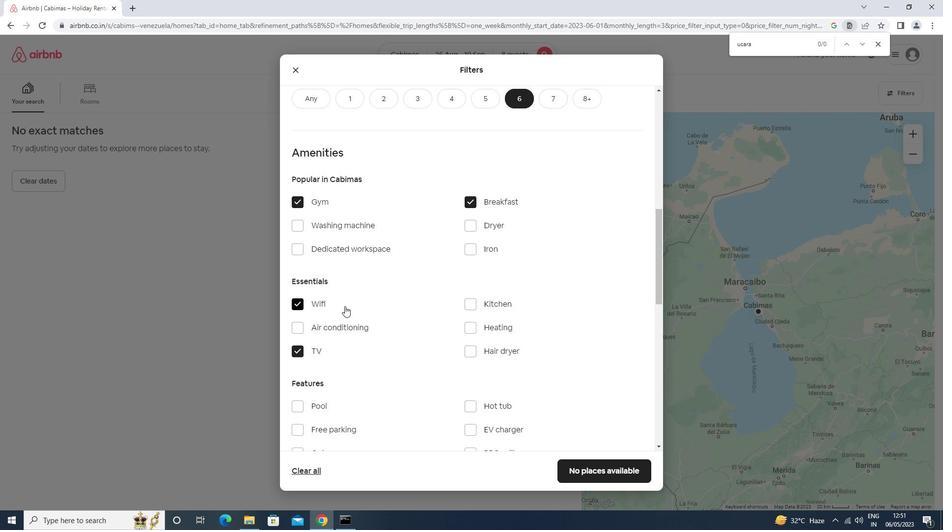 
Action: Mouse scrolled (345, 311) with delta (0, 0)
Screenshot: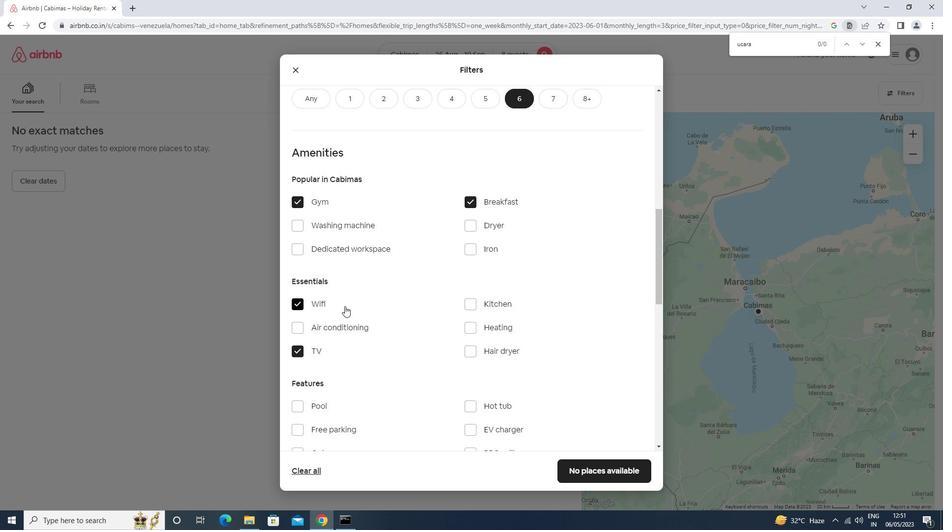 
Action: Mouse scrolled (345, 311) with delta (0, 0)
Screenshot: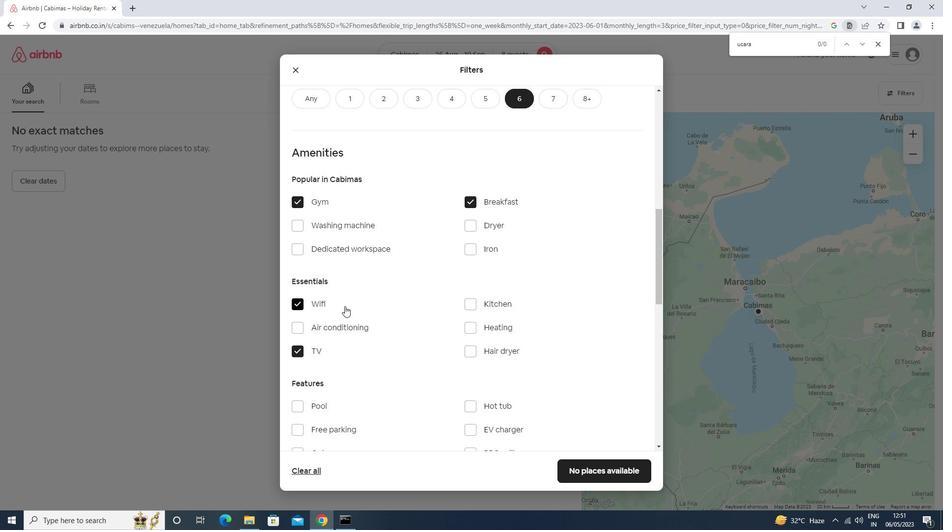 
Action: Mouse scrolled (345, 311) with delta (0, 0)
Screenshot: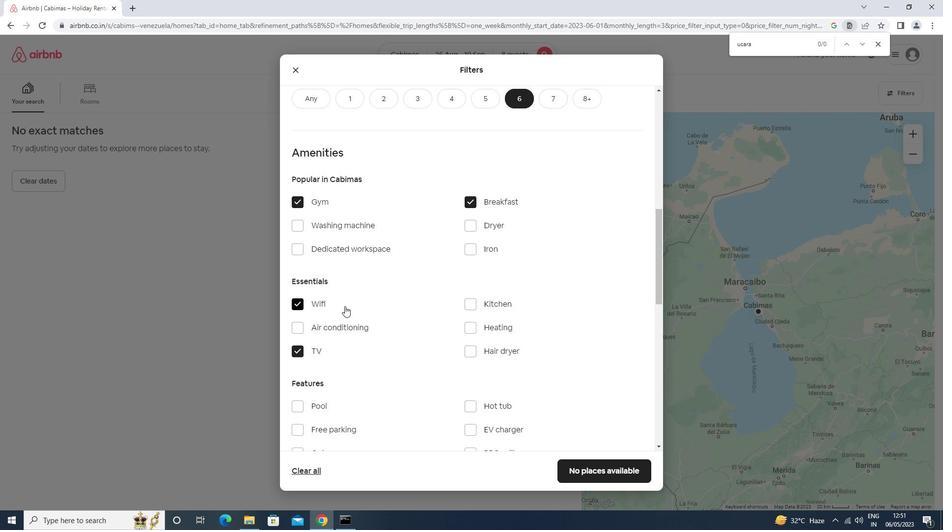 
Action: Mouse scrolled (345, 311) with delta (0, 0)
Screenshot: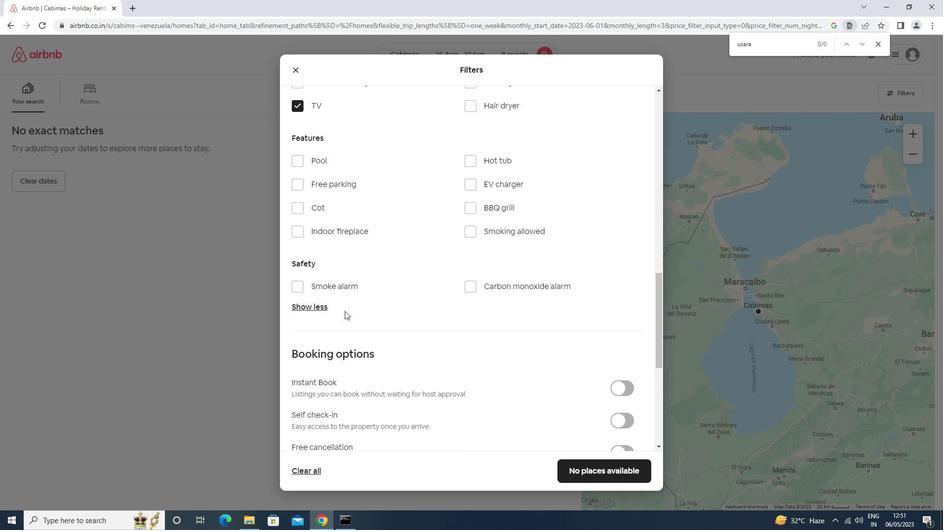 
Action: Mouse scrolled (345, 311) with delta (0, 0)
Screenshot: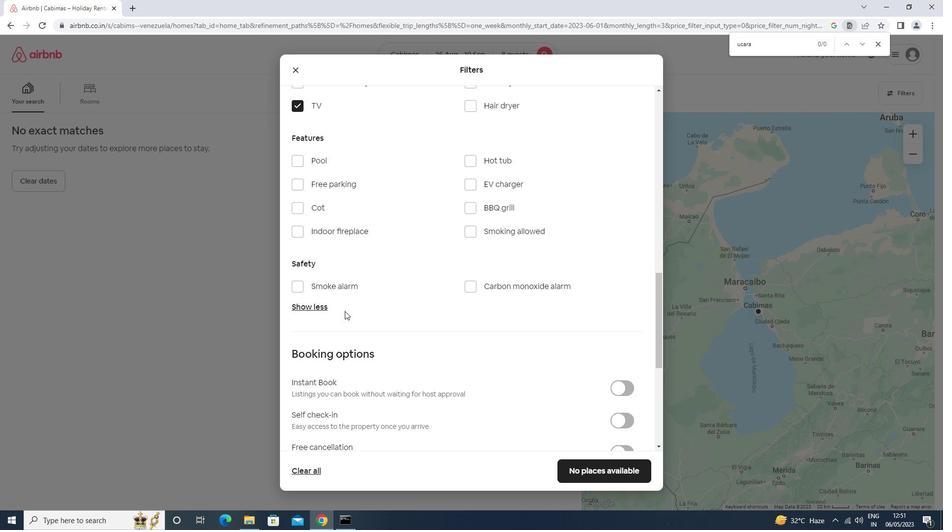 
Action: Mouse scrolled (345, 311) with delta (0, 0)
Screenshot: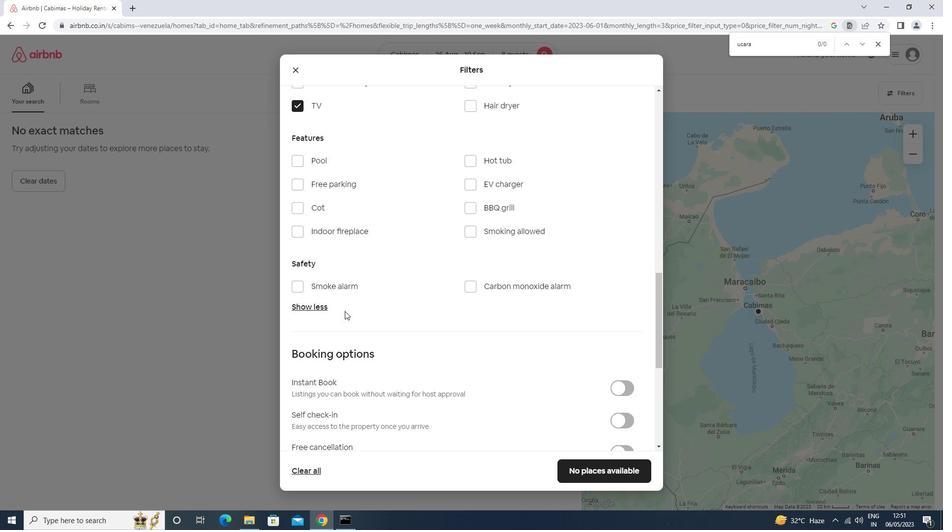 
Action: Mouse scrolled (345, 311) with delta (0, 0)
Screenshot: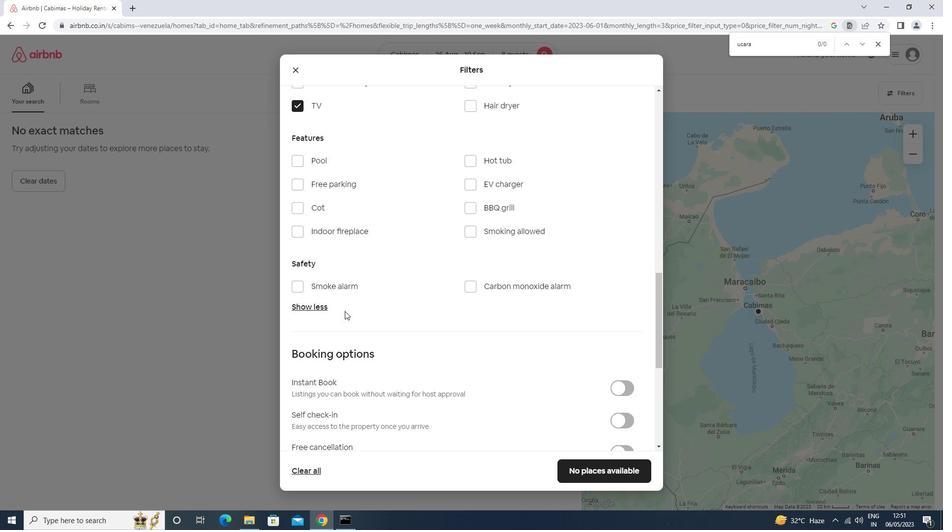 
Action: Mouse scrolled (345, 311) with delta (0, 0)
Screenshot: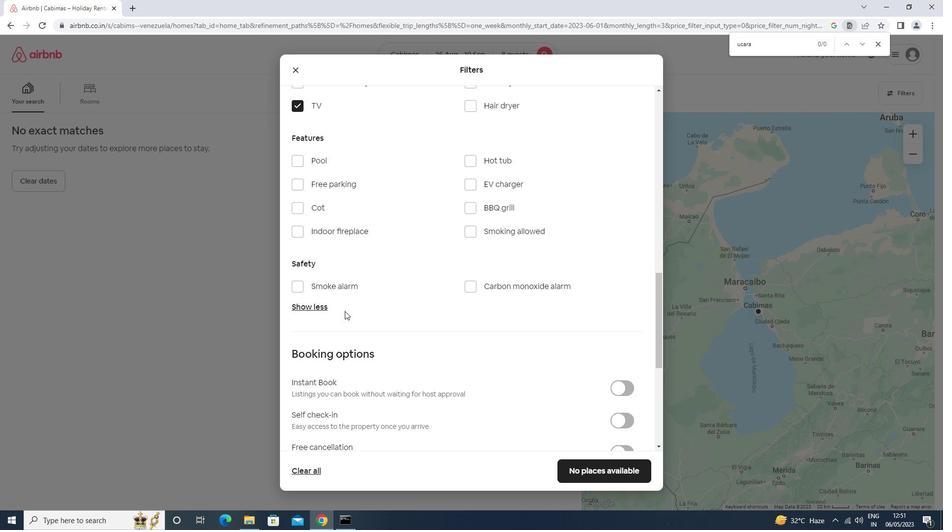 
Action: Mouse moved to (617, 172)
Screenshot: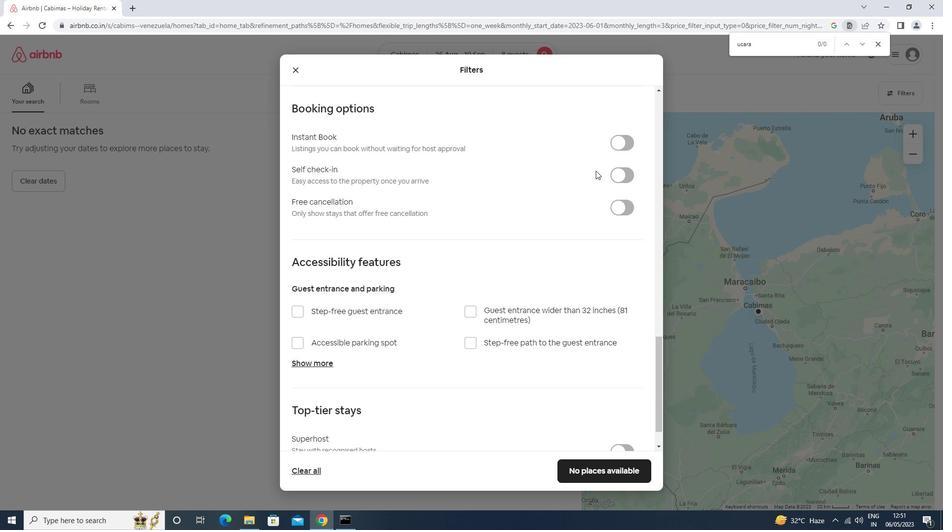 
Action: Mouse pressed left at (617, 172)
Screenshot: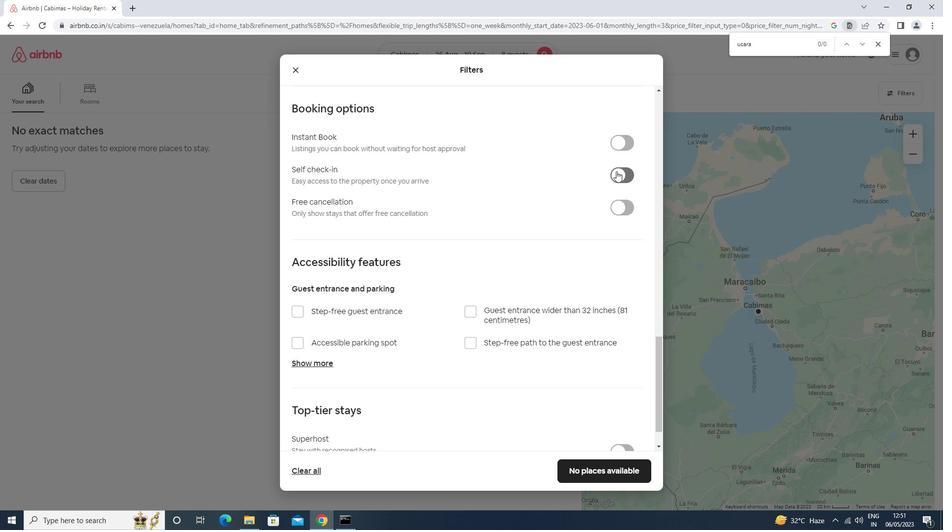 
Action: Mouse moved to (376, 333)
Screenshot: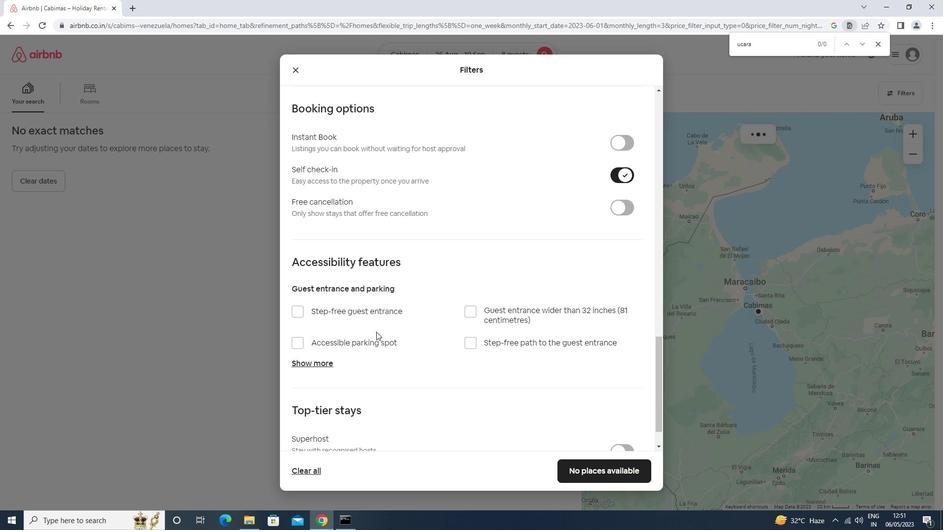 
Action: Mouse scrolled (376, 332) with delta (0, 0)
Screenshot: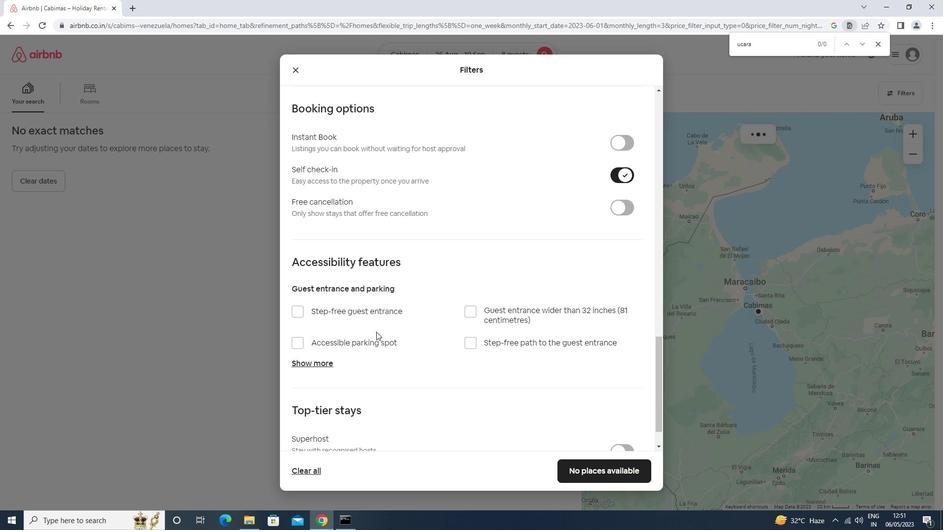 
Action: Mouse moved to (375, 334)
Screenshot: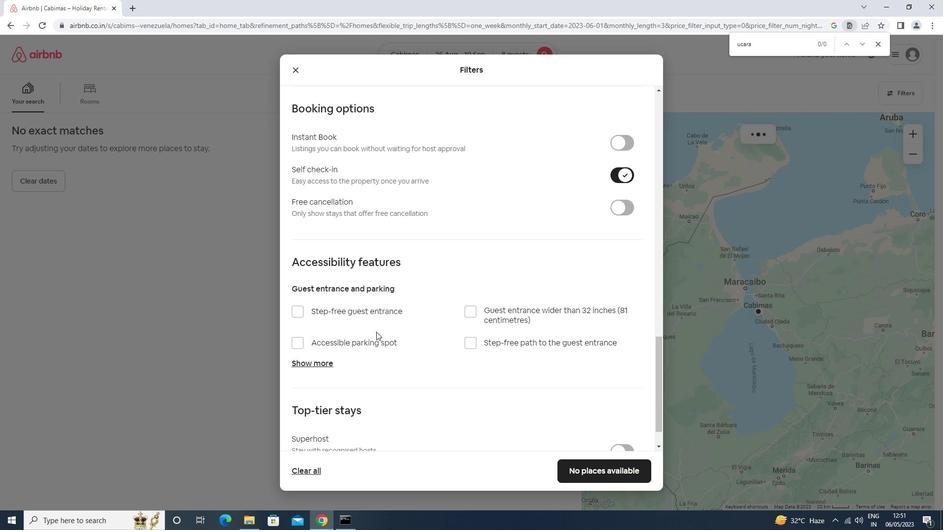 
Action: Mouse scrolled (375, 334) with delta (0, 0)
Screenshot: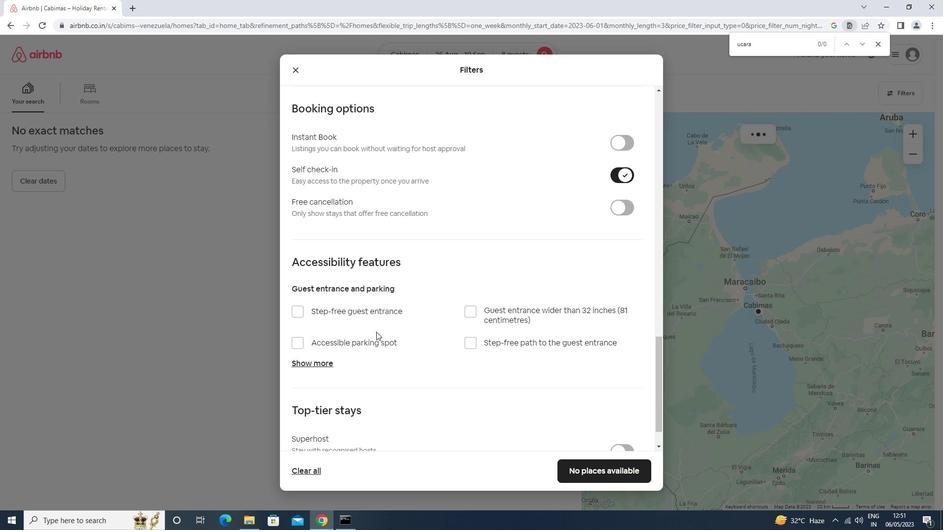 
Action: Mouse moved to (375, 336)
Screenshot: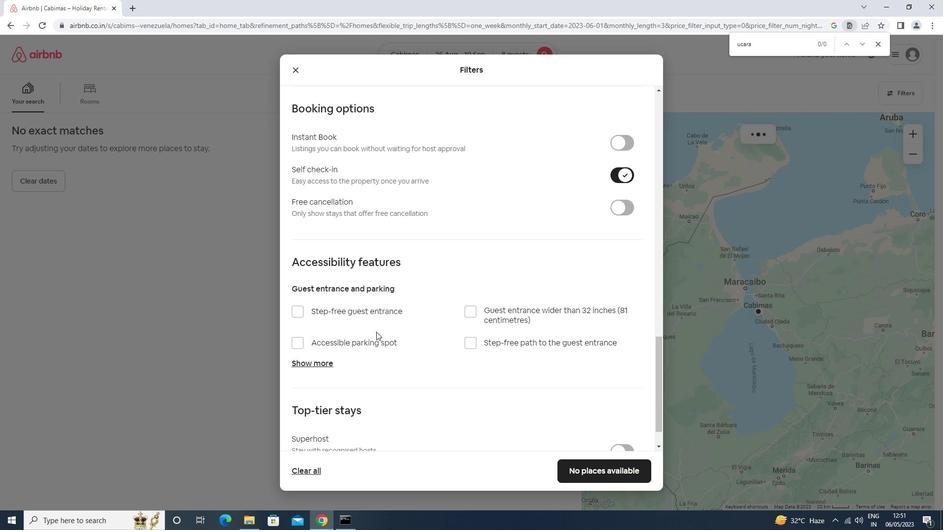 
Action: Mouse scrolled (375, 335) with delta (0, 0)
Screenshot: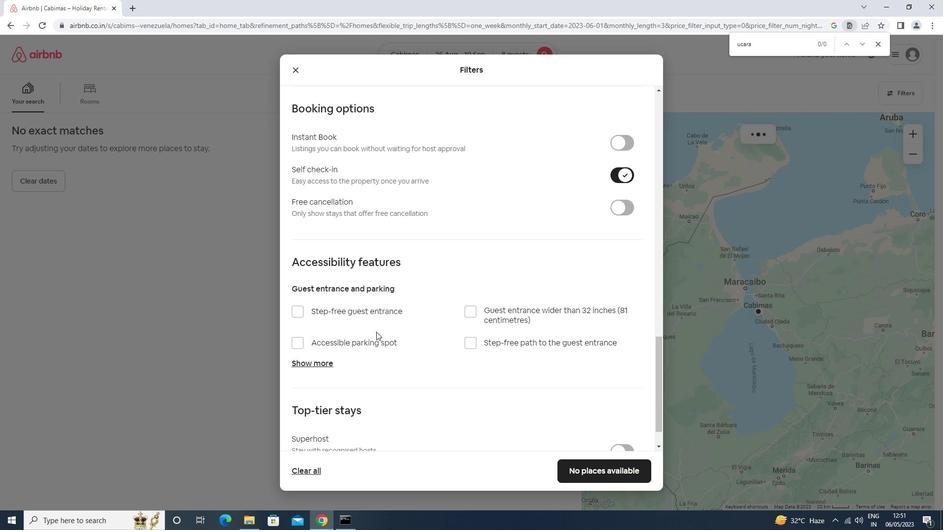 
Action: Mouse moved to (375, 336)
Screenshot: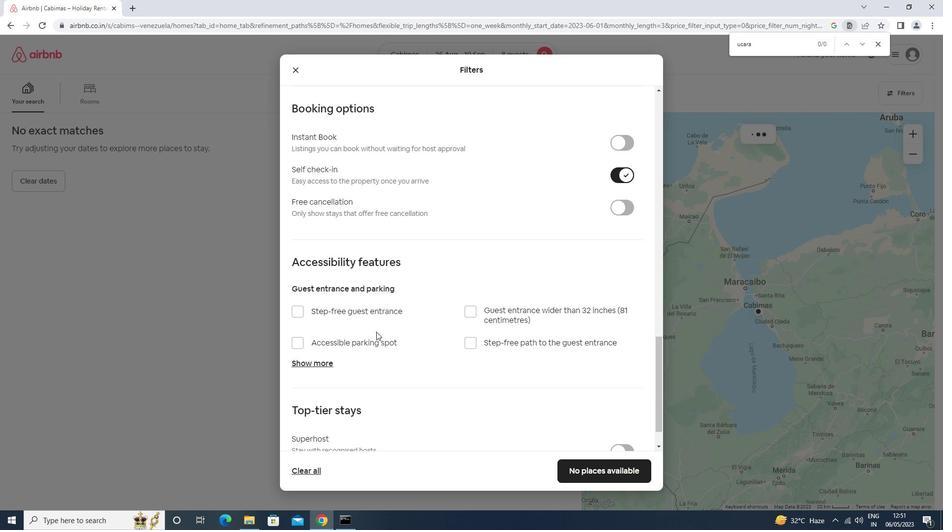 
Action: Mouse scrolled (375, 335) with delta (0, 0)
Screenshot: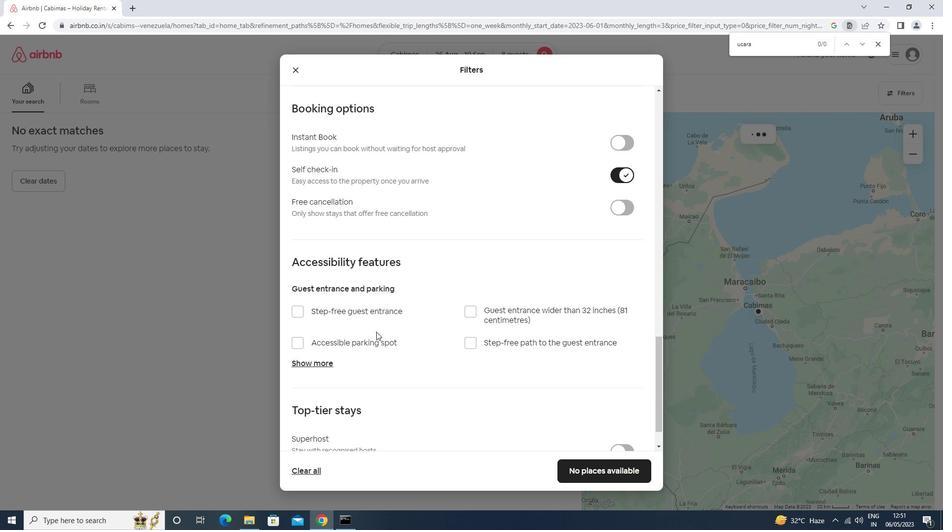 
Action: Mouse scrolled (375, 335) with delta (0, 0)
Screenshot: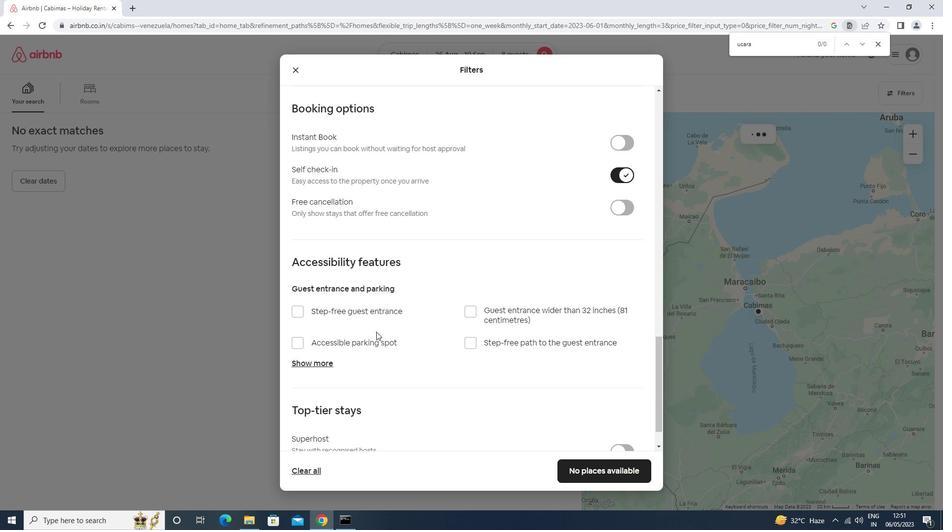 
Action: Mouse moved to (372, 373)
Screenshot: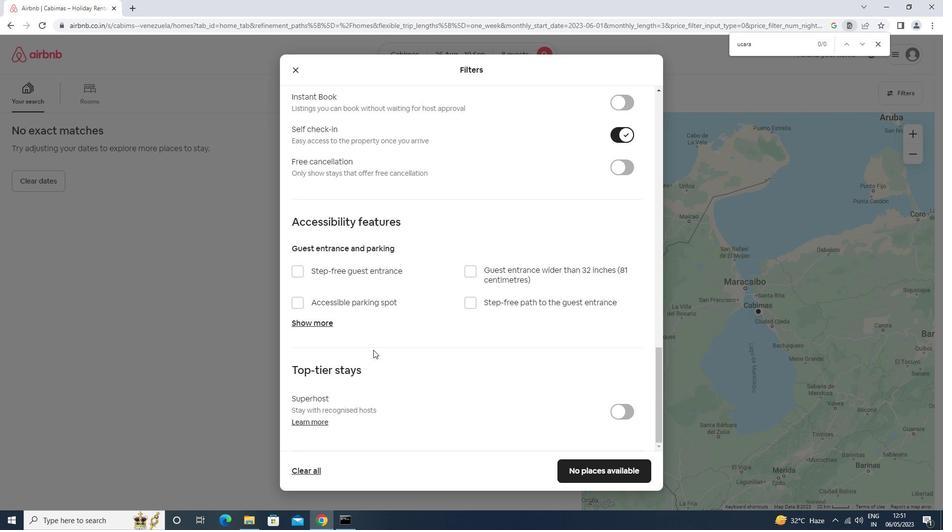 
Action: Mouse scrolled (372, 373) with delta (0, 0)
Screenshot: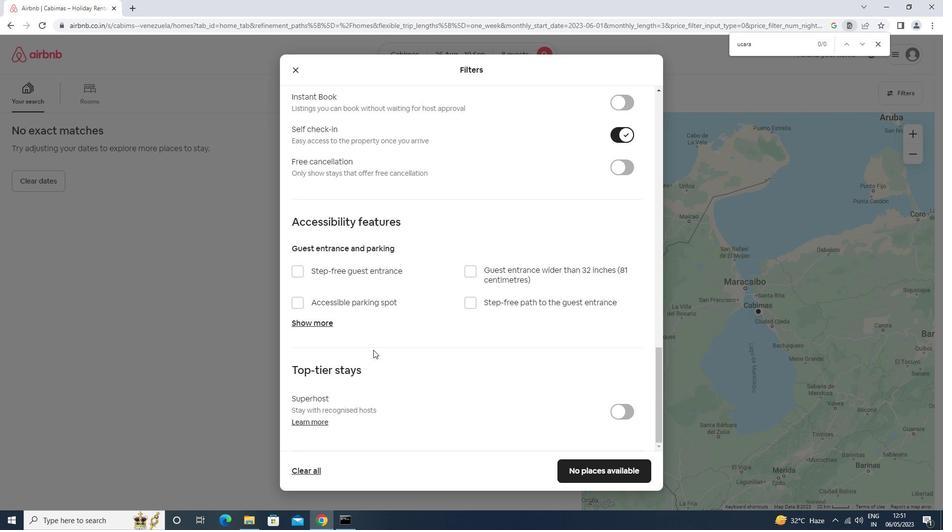 
Action: Mouse moved to (372, 380)
Screenshot: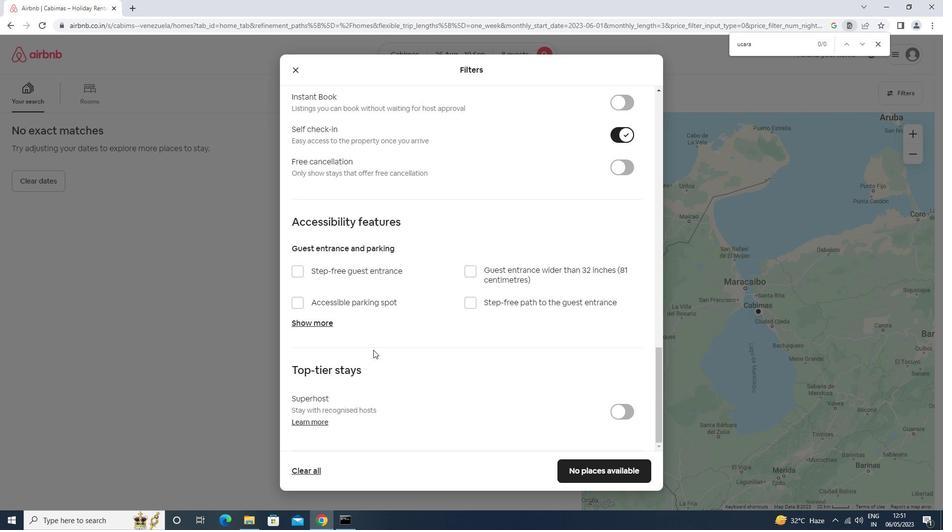 
Action: Mouse scrolled (372, 379) with delta (0, 0)
Screenshot: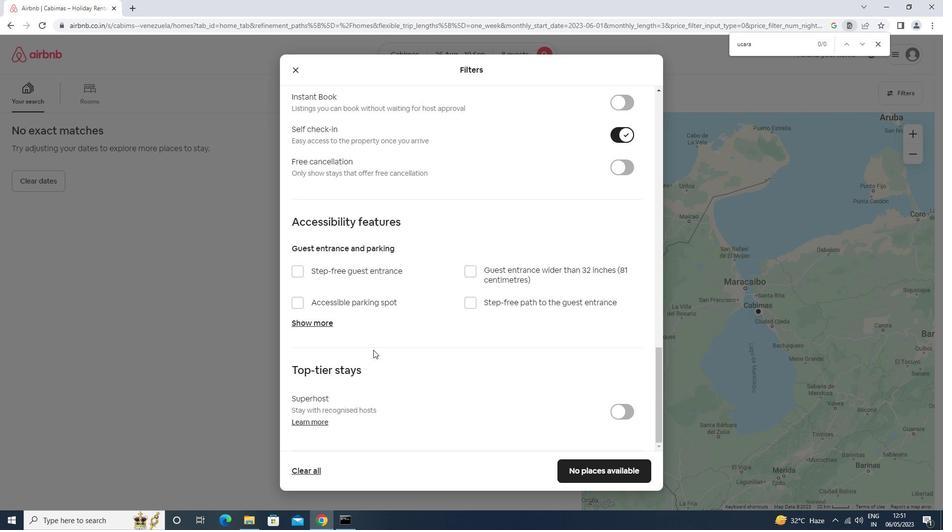 
Action: Mouse moved to (372, 382)
Screenshot: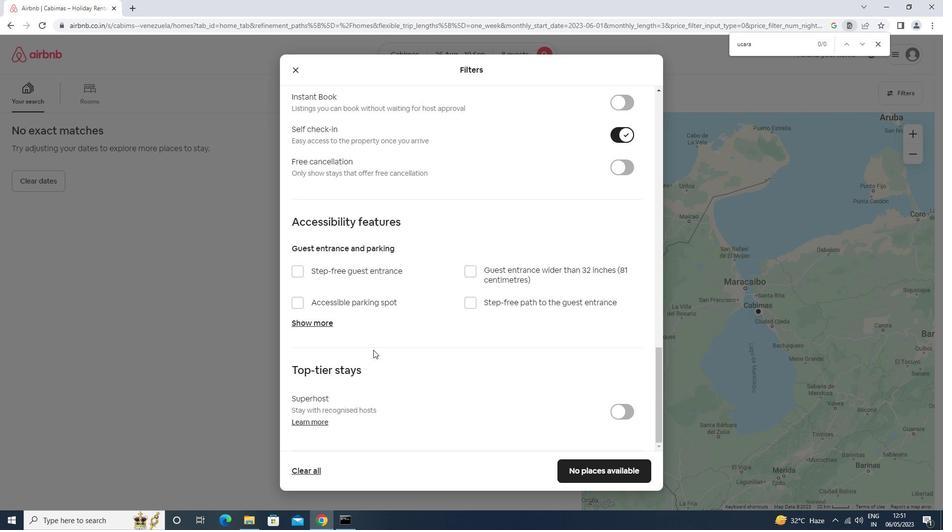 
Action: Mouse scrolled (372, 382) with delta (0, 0)
Screenshot: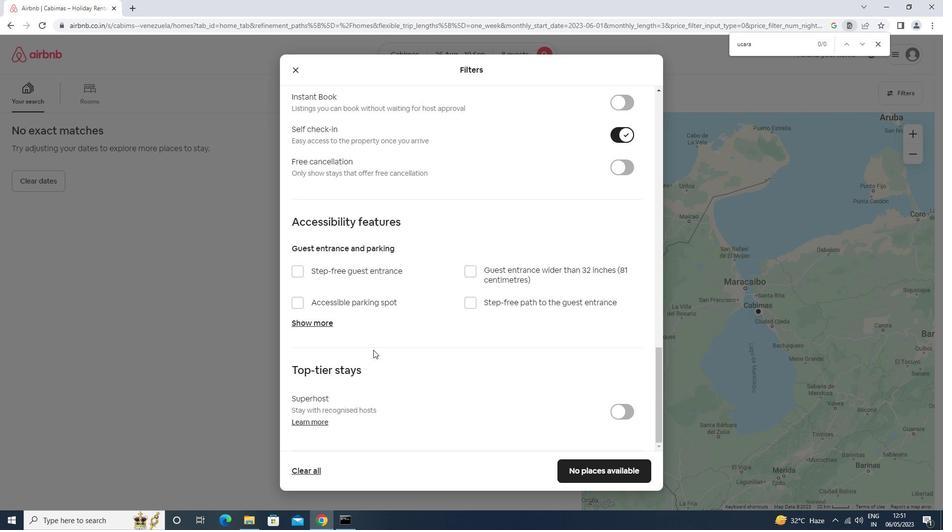 
Action: Mouse moved to (372, 385)
Screenshot: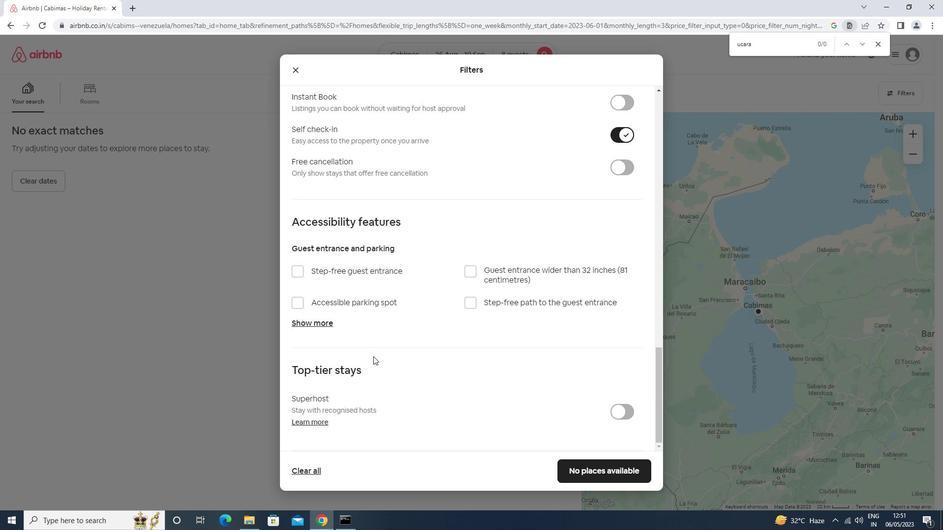 
Action: Mouse scrolled (372, 384) with delta (0, 0)
Screenshot: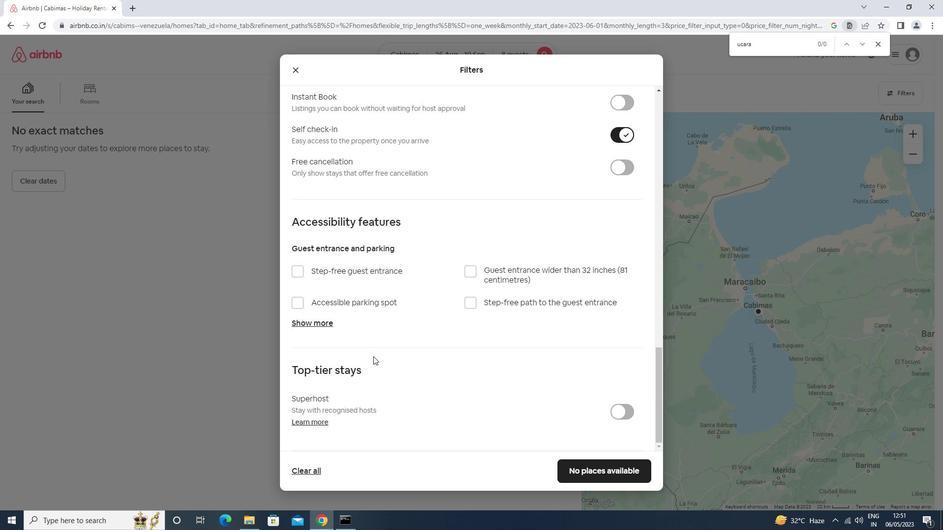
Action: Mouse moved to (373, 388)
Screenshot: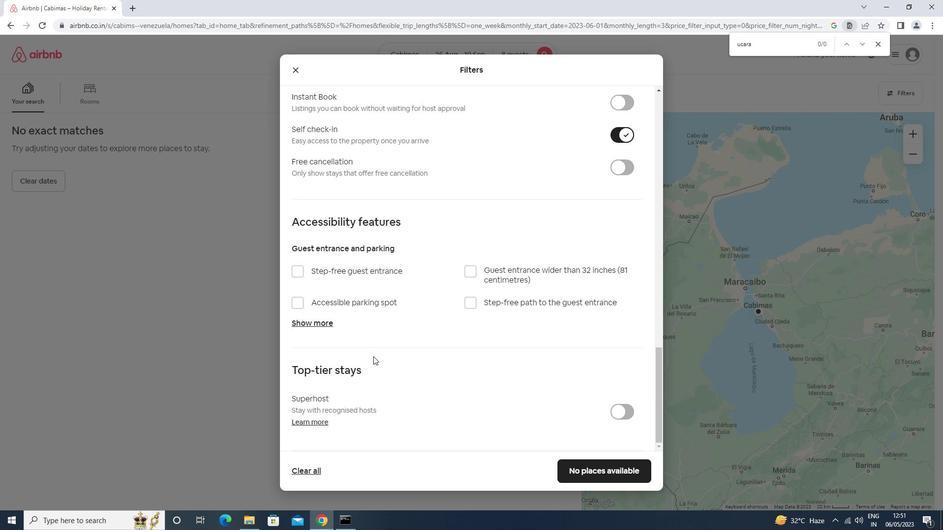 
Action: Mouse scrolled (373, 388) with delta (0, 0)
Screenshot: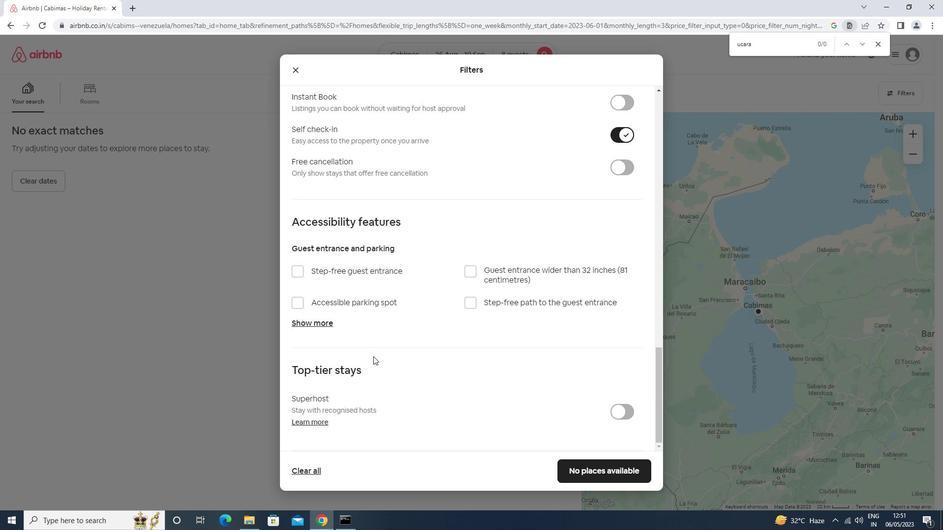 
Action: Mouse moved to (588, 471)
Screenshot: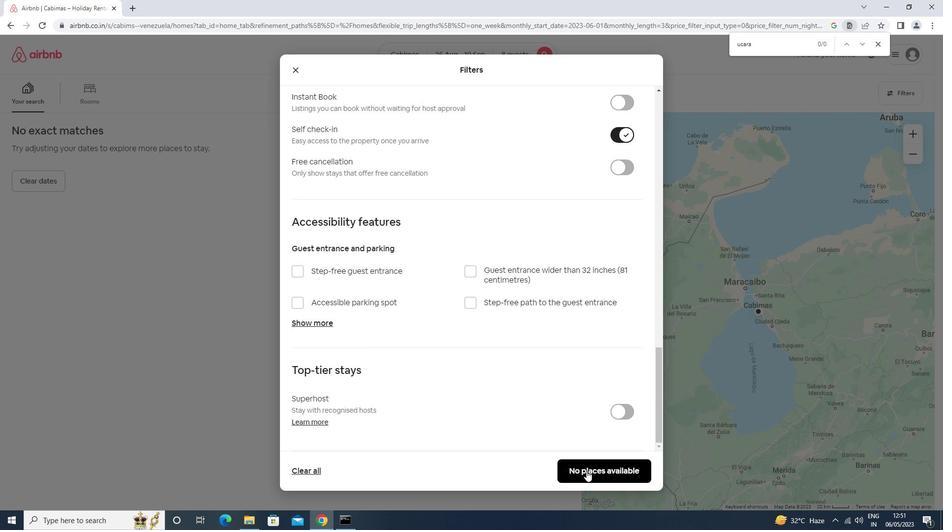 
Action: Mouse pressed left at (588, 471)
Screenshot: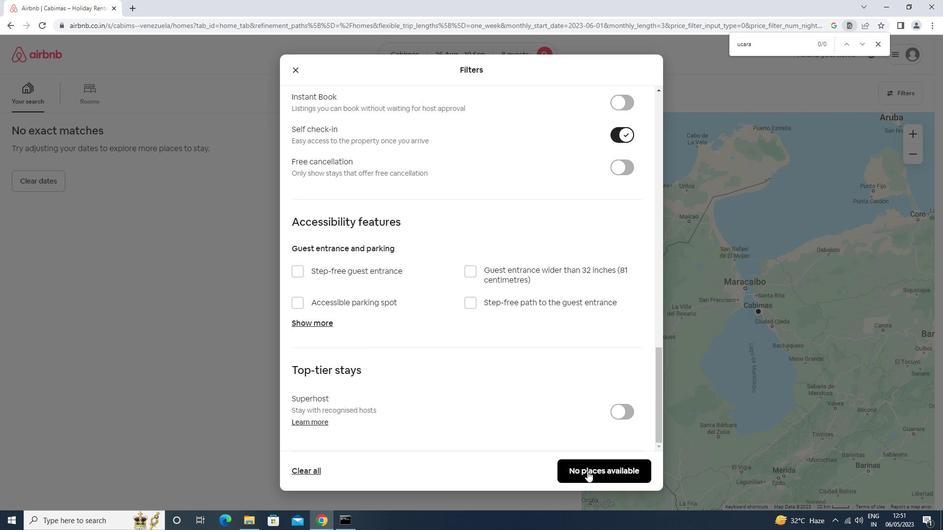 
Action: Mouse moved to (590, 470)
Screenshot: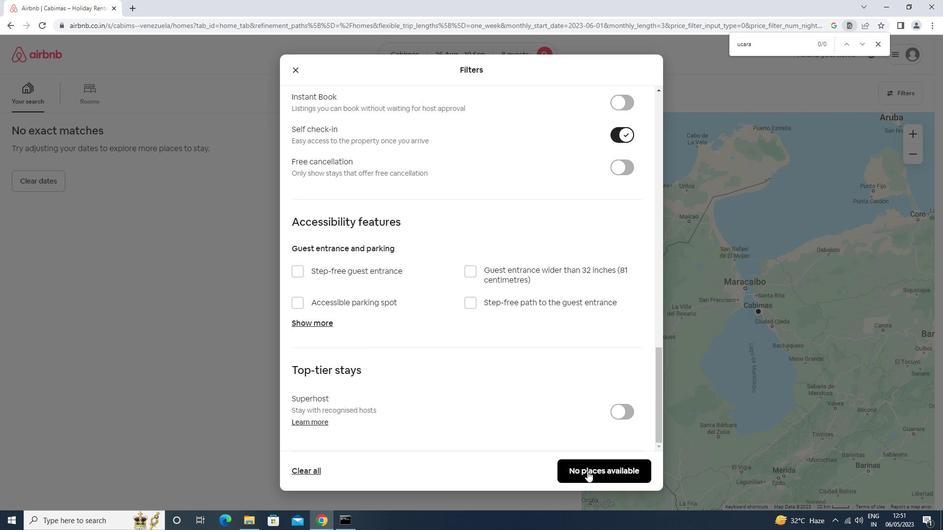 
